 Task: Search one way flight ticket for 4 adults, 1 infant in seat and 1 infant on lap in premium economy from Greenville: Pitt-greenville Airport to Jackson: Jackson Hole Airport on 5-2-2023. Choice of flights is Alaska. Number of bags: 3 checked bags. Price is upto 83000. Outbound departure time preference is 17:00.
Action: Mouse moved to (233, 317)
Screenshot: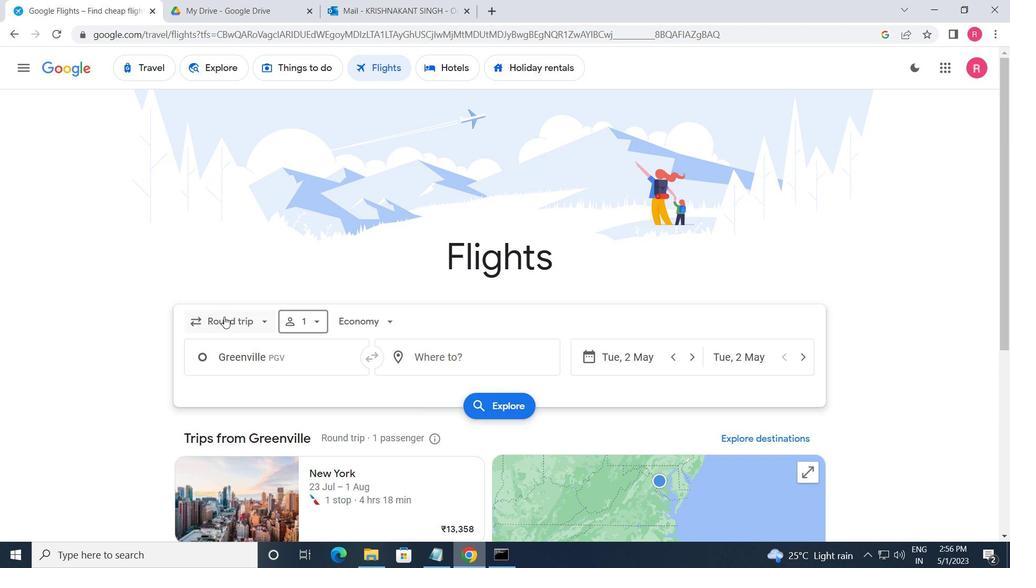 
Action: Mouse pressed left at (233, 317)
Screenshot: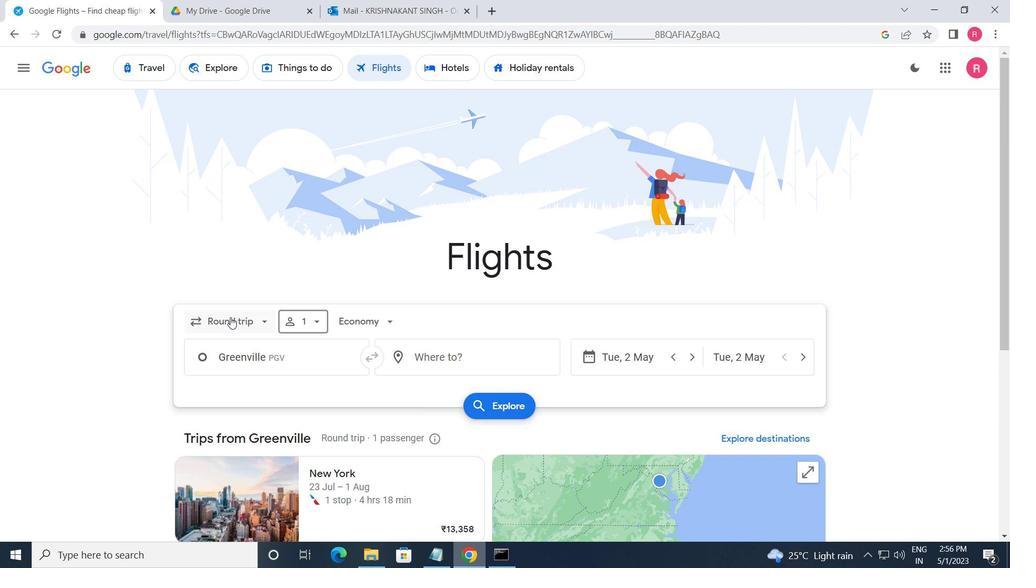 
Action: Mouse moved to (249, 372)
Screenshot: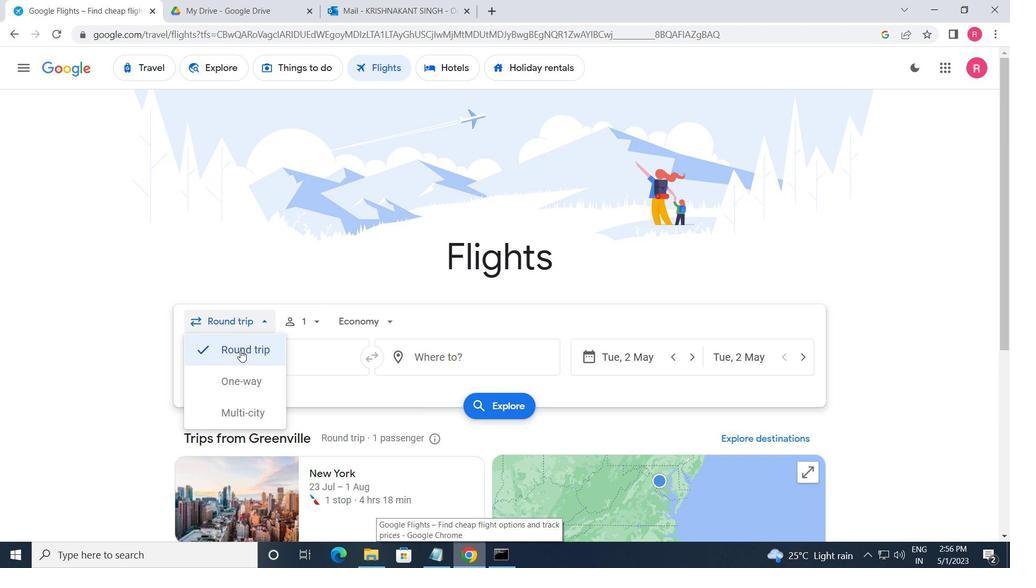 
Action: Mouse pressed left at (249, 372)
Screenshot: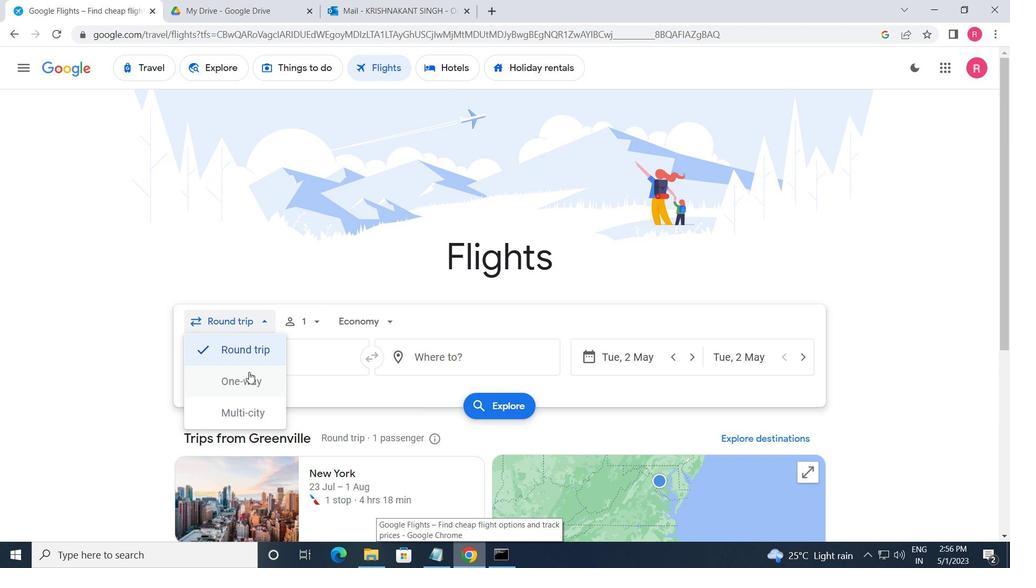 
Action: Mouse moved to (305, 326)
Screenshot: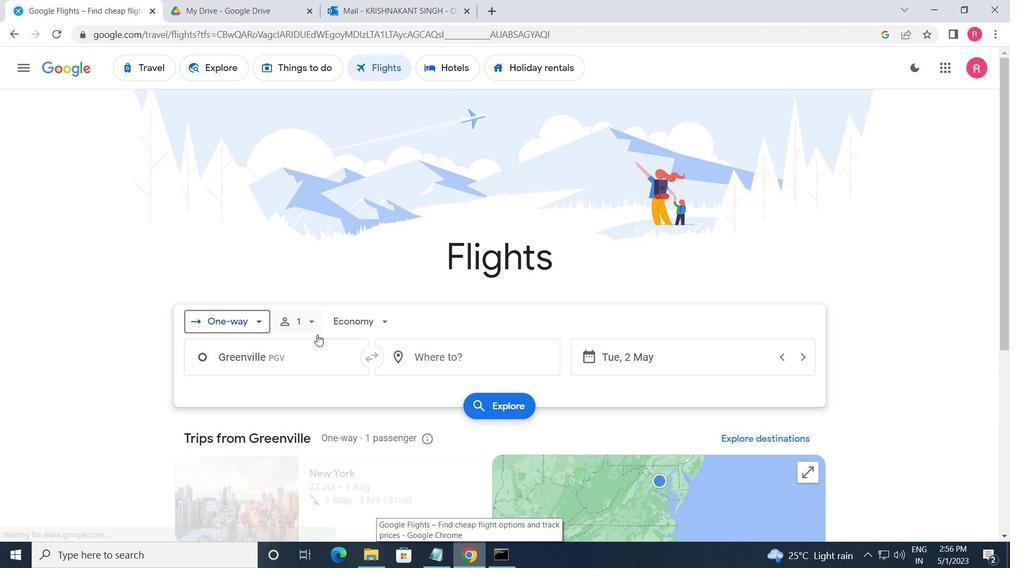 
Action: Mouse pressed left at (305, 326)
Screenshot: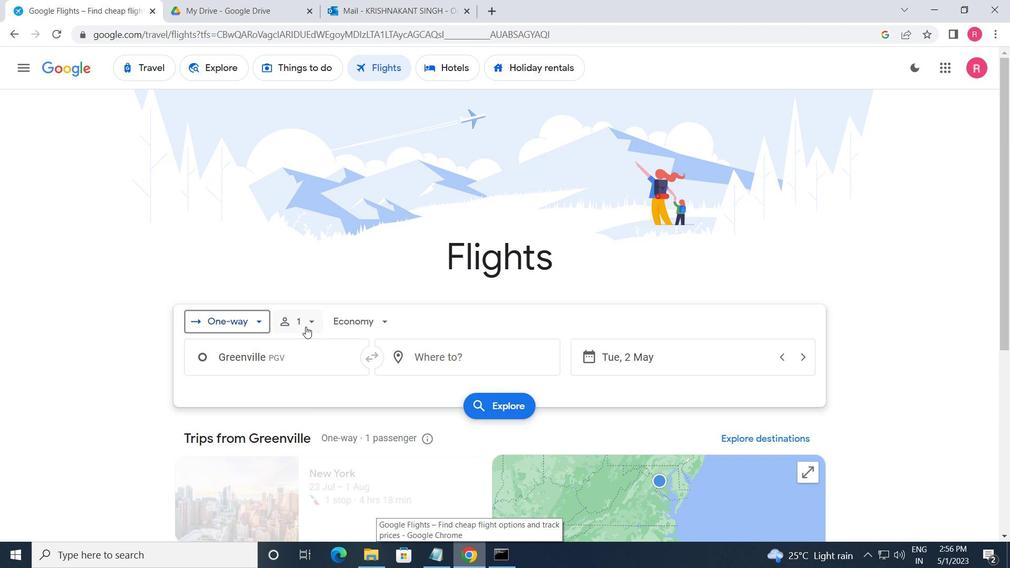 
Action: Mouse moved to (402, 355)
Screenshot: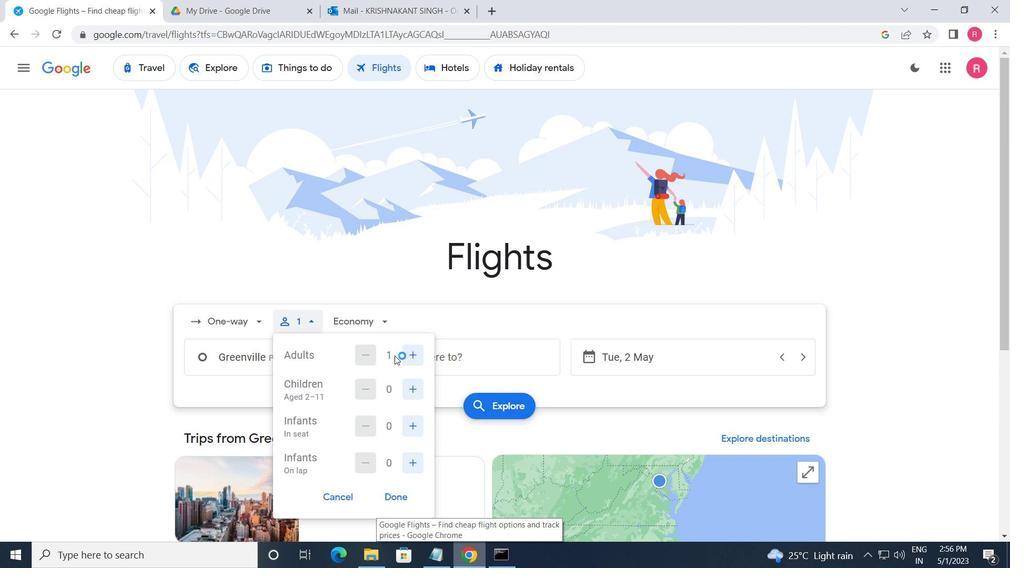 
Action: Mouse pressed left at (402, 355)
Screenshot: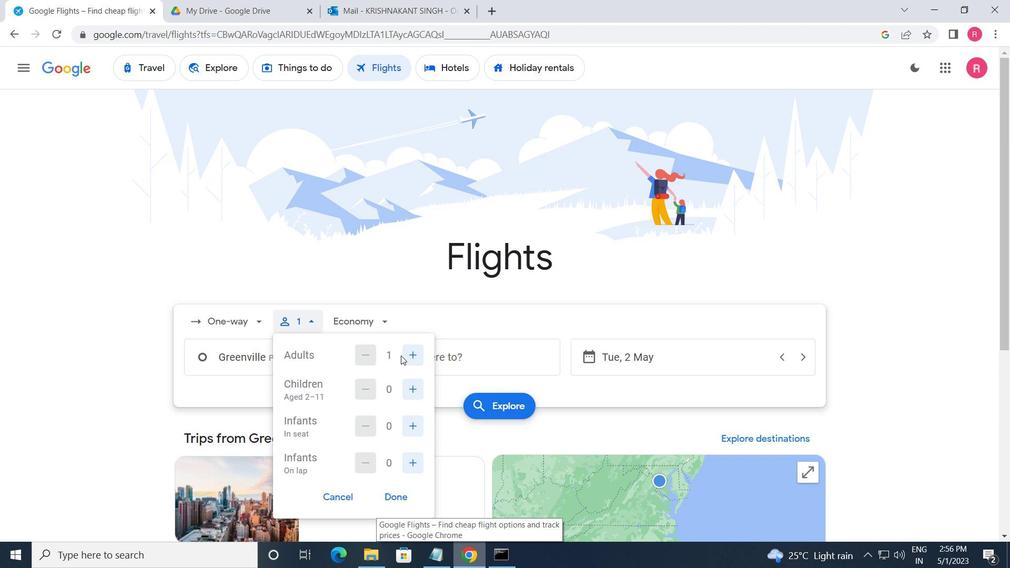 
Action: Mouse pressed left at (402, 355)
Screenshot: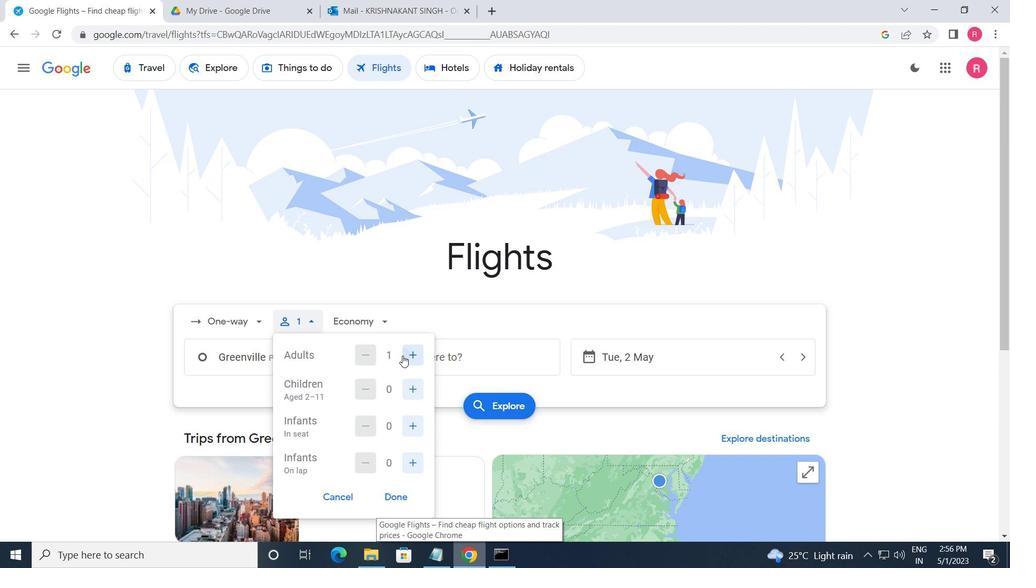 
Action: Mouse pressed left at (402, 355)
Screenshot: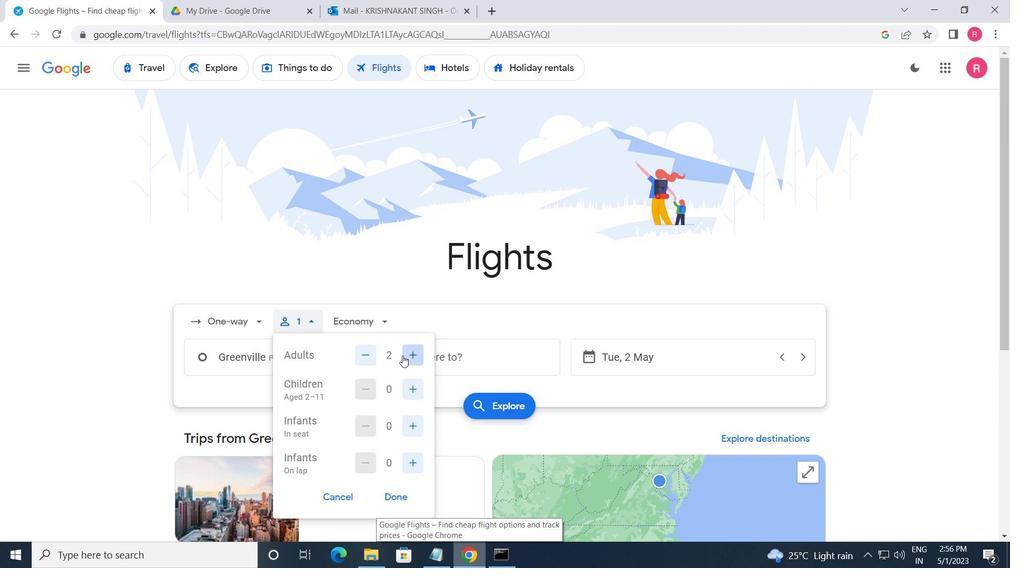 
Action: Mouse moved to (411, 382)
Screenshot: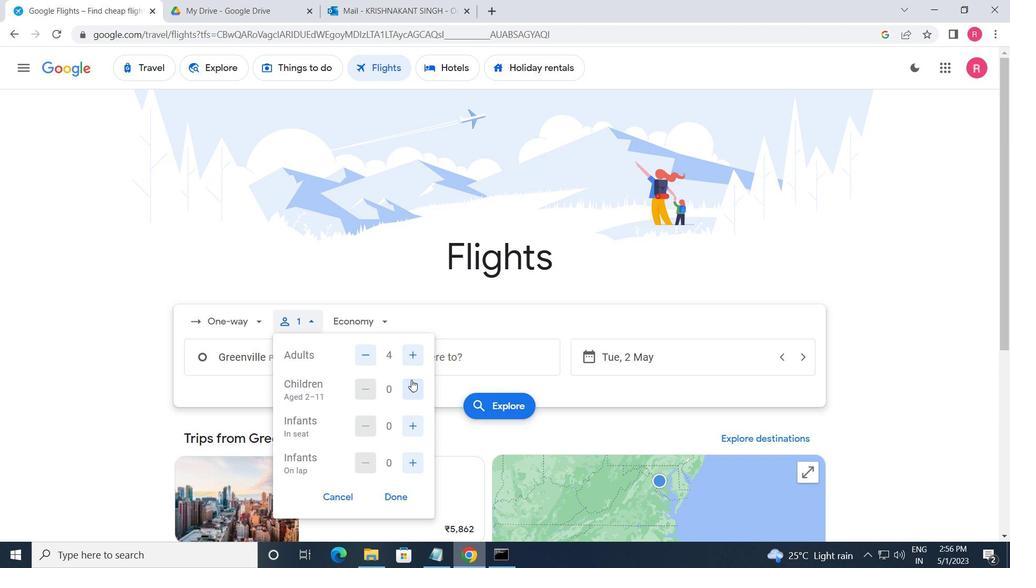 
Action: Mouse pressed left at (411, 382)
Screenshot: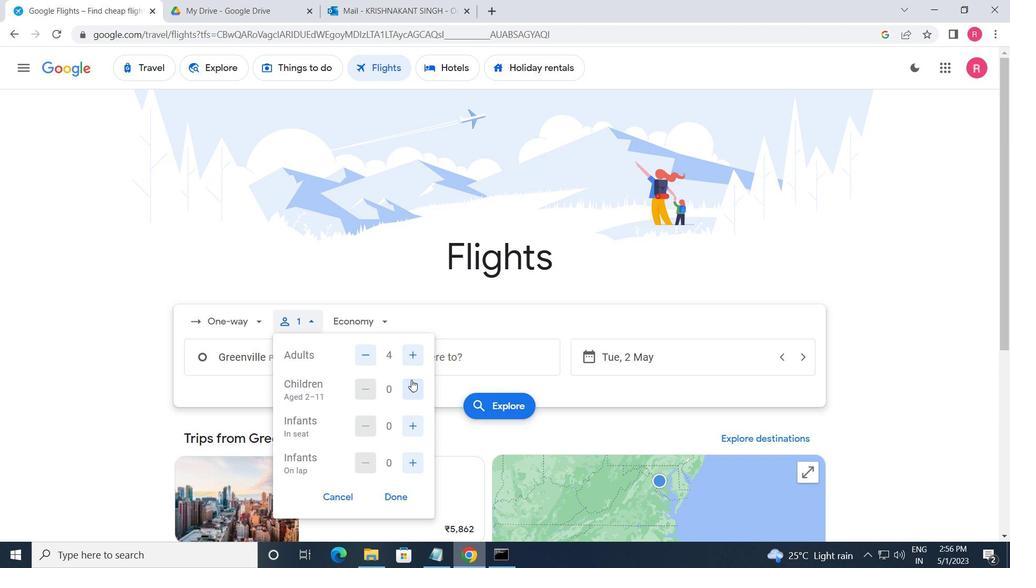 
Action: Mouse moved to (412, 421)
Screenshot: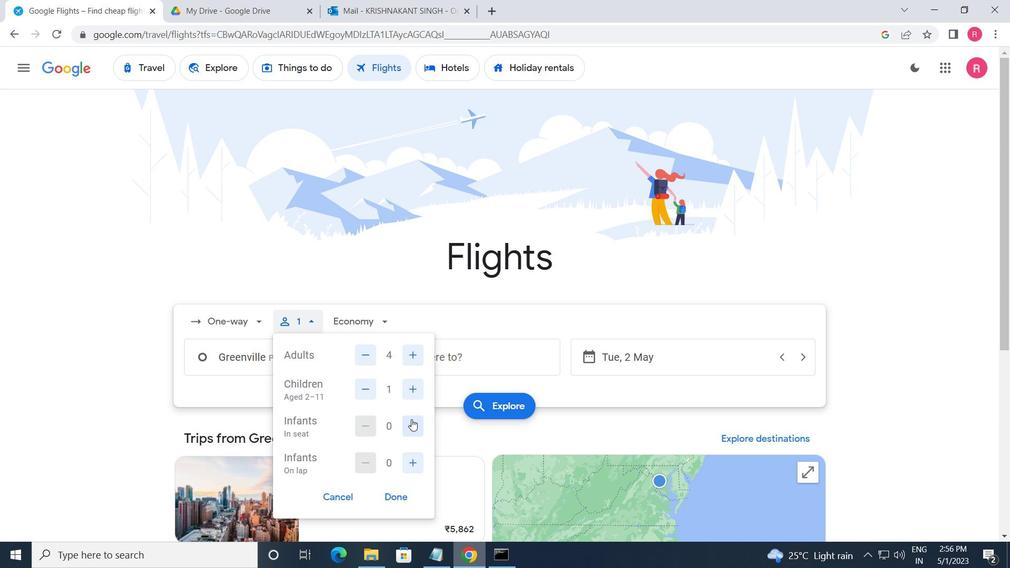 
Action: Mouse pressed left at (412, 421)
Screenshot: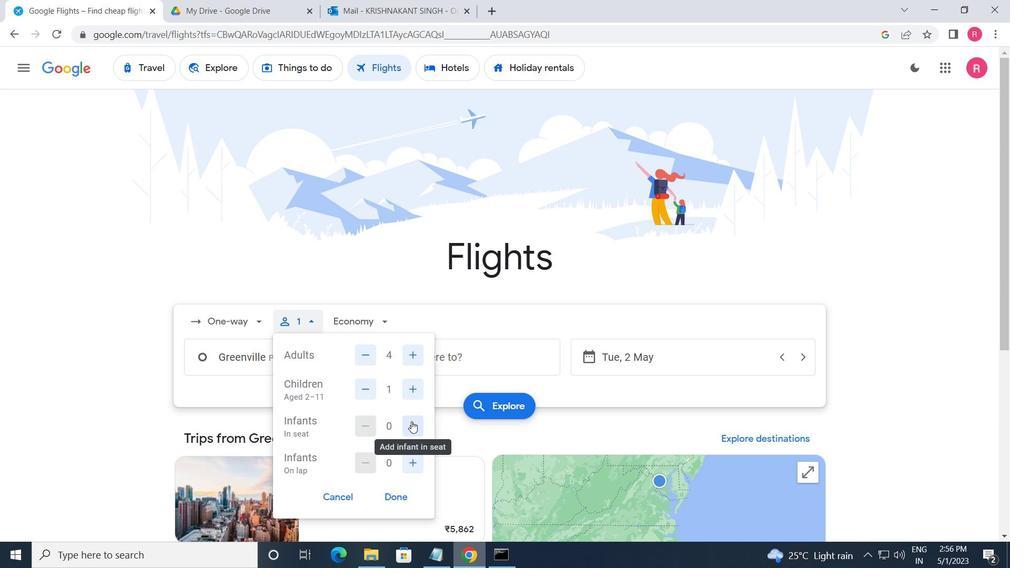
Action: Mouse moved to (368, 324)
Screenshot: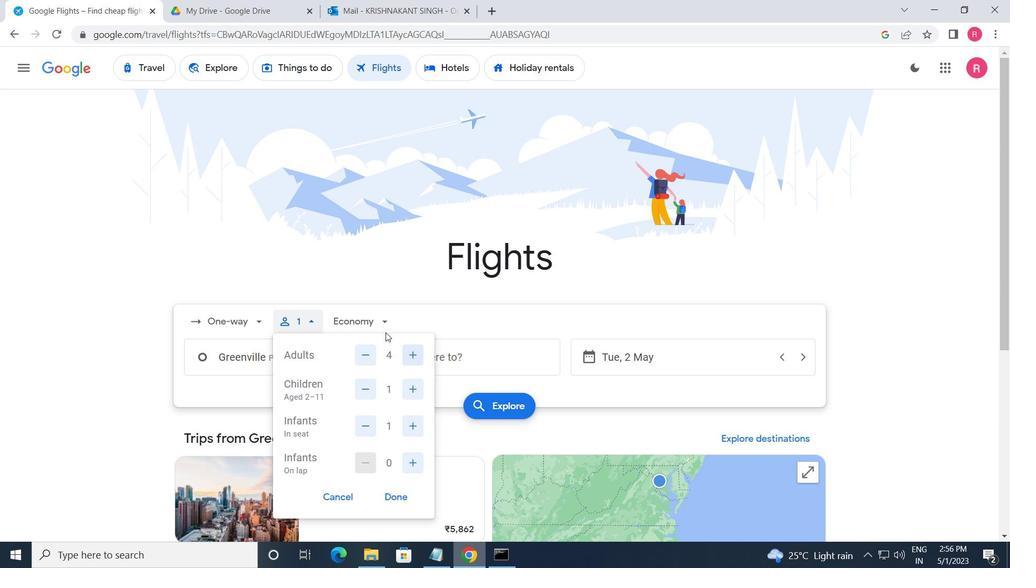 
Action: Mouse pressed left at (368, 324)
Screenshot: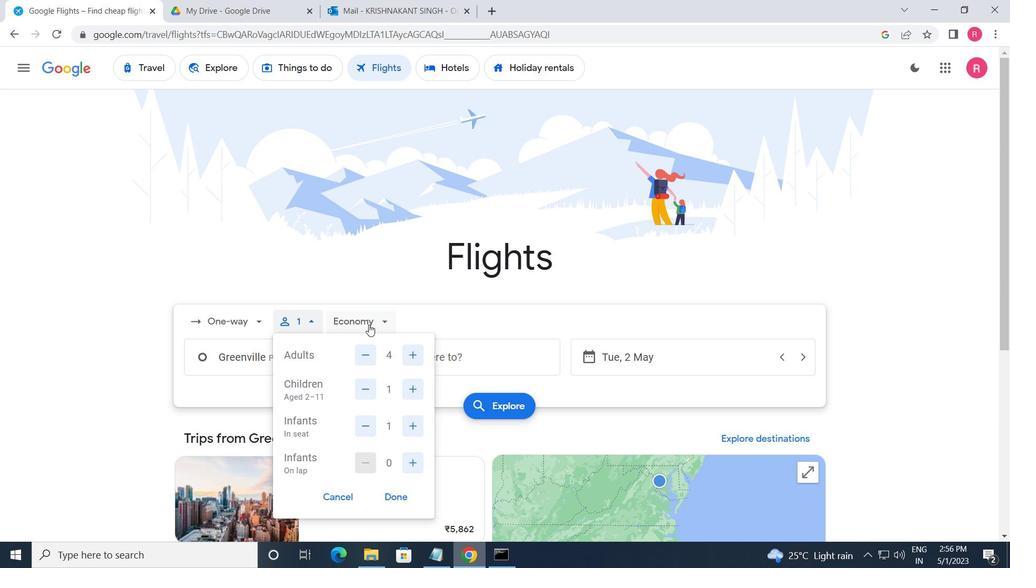 
Action: Mouse moved to (392, 385)
Screenshot: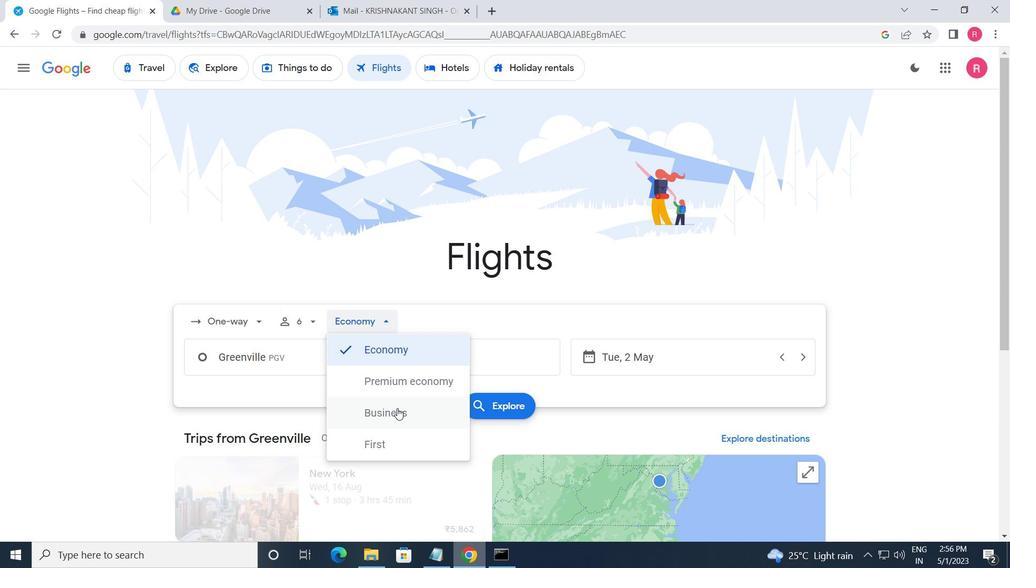 
Action: Mouse pressed left at (392, 385)
Screenshot: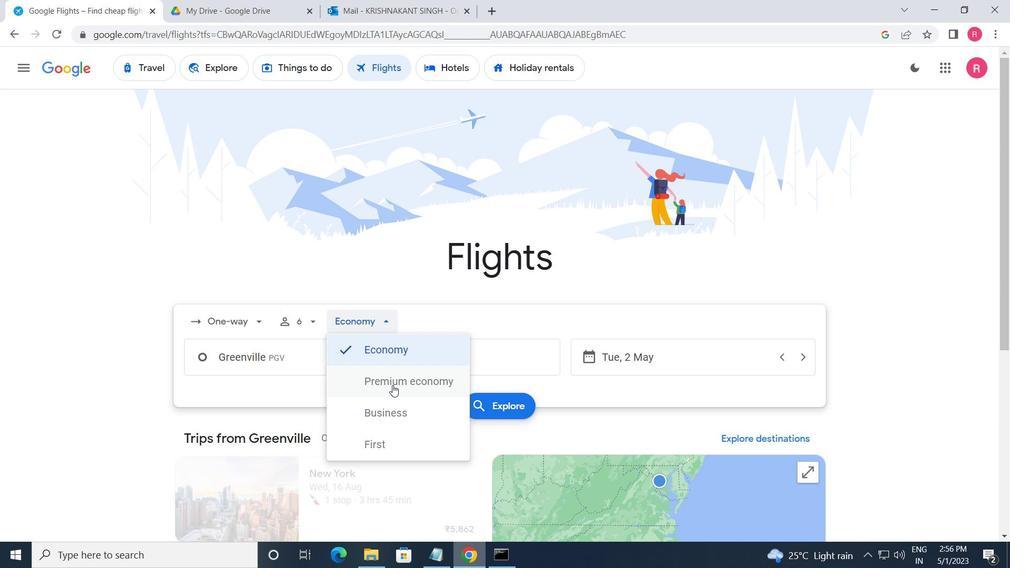 
Action: Mouse moved to (331, 373)
Screenshot: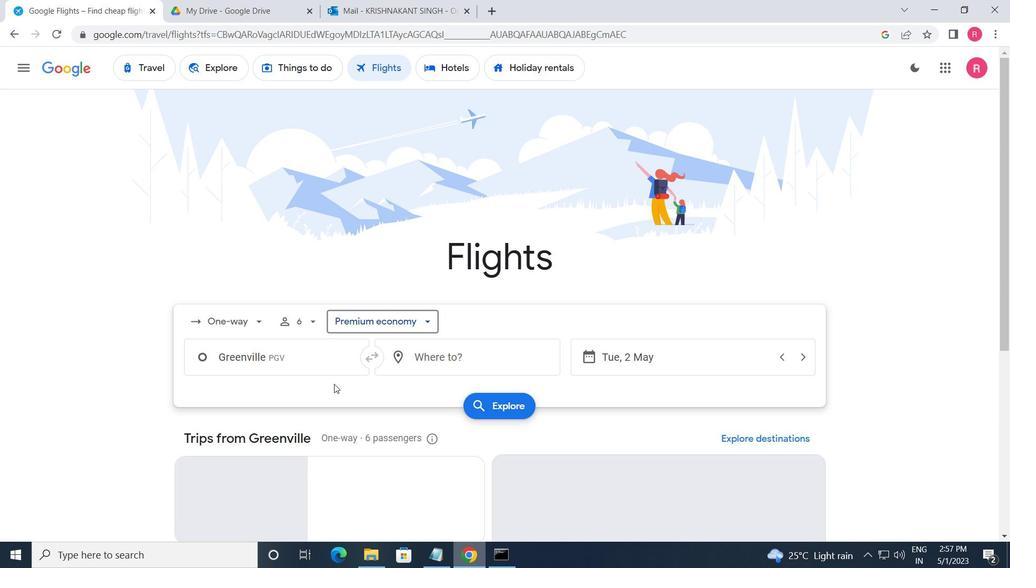 
Action: Mouse pressed left at (331, 373)
Screenshot: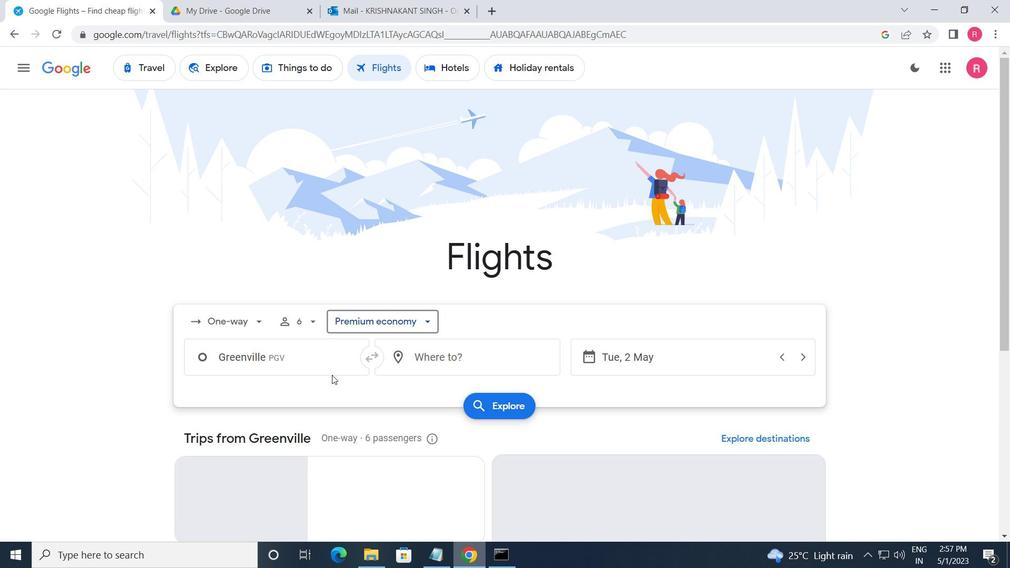 
Action: Key pressed <Key.shift_r>Pitt<Key.space>
Screenshot: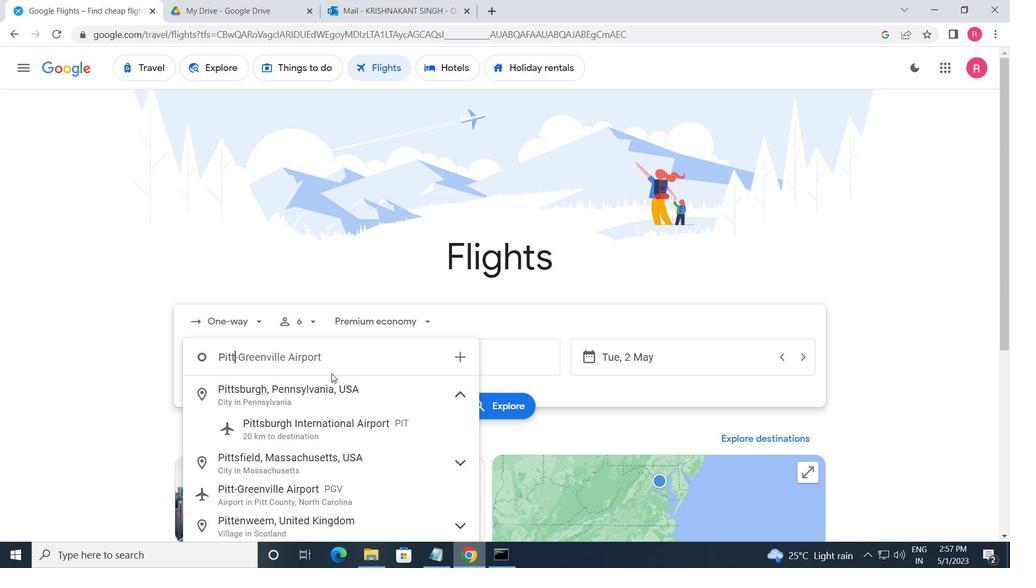 
Action: Mouse moved to (330, 385)
Screenshot: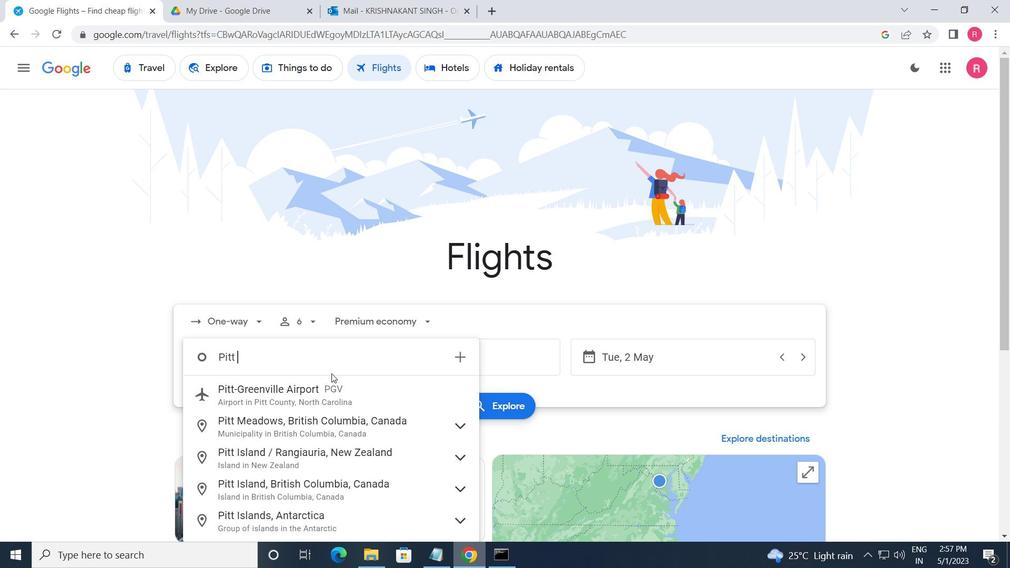 
Action: Mouse pressed left at (330, 385)
Screenshot: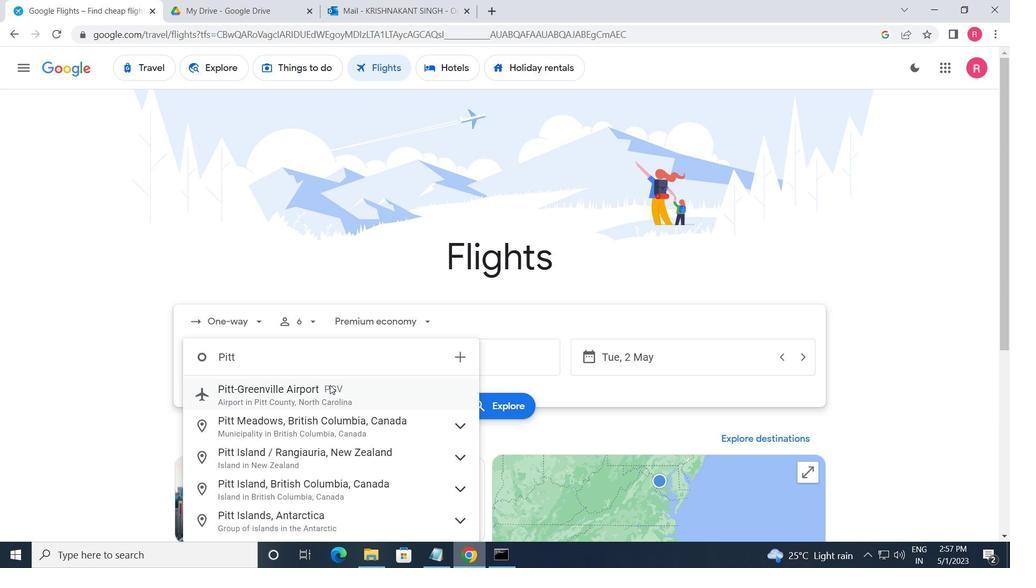 
Action: Mouse moved to (491, 338)
Screenshot: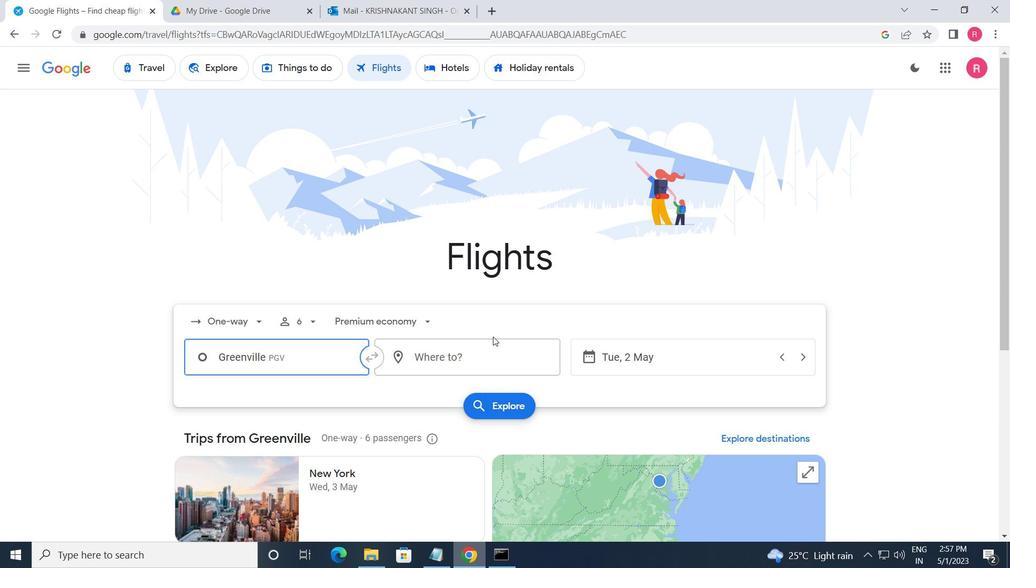 
Action: Mouse pressed left at (491, 338)
Screenshot: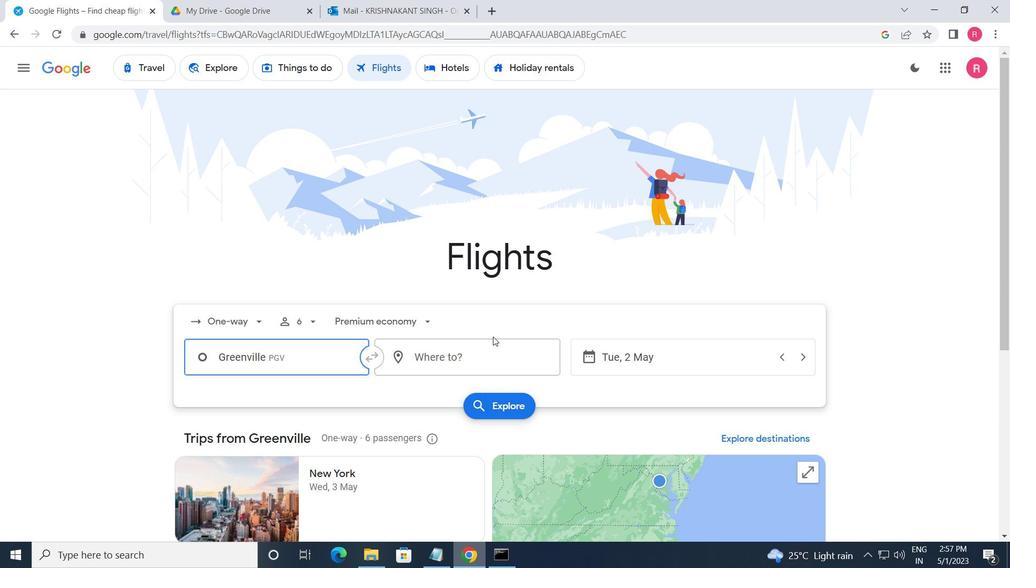 
Action: Mouse moved to (454, 455)
Screenshot: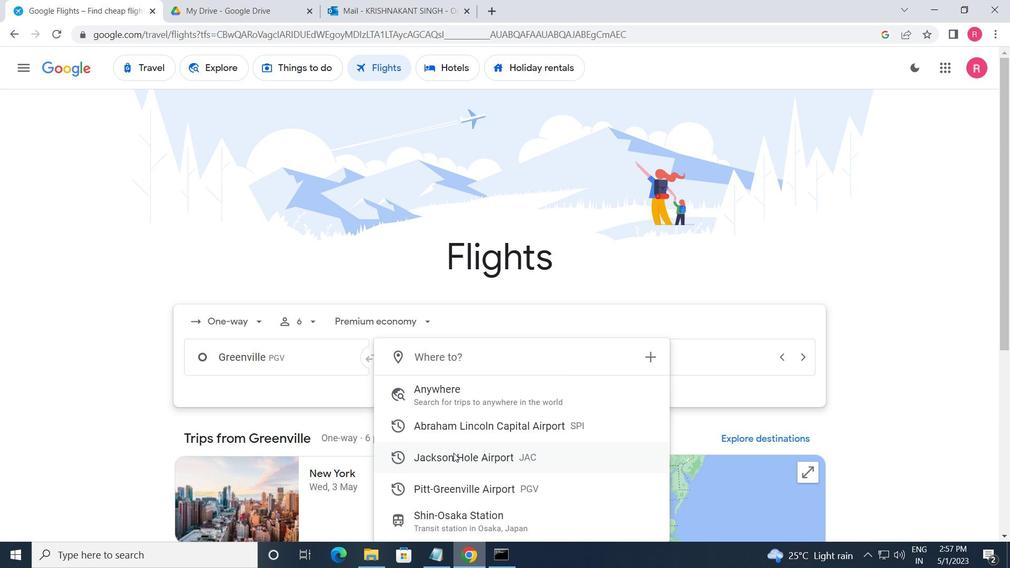 
Action: Mouse pressed left at (454, 455)
Screenshot: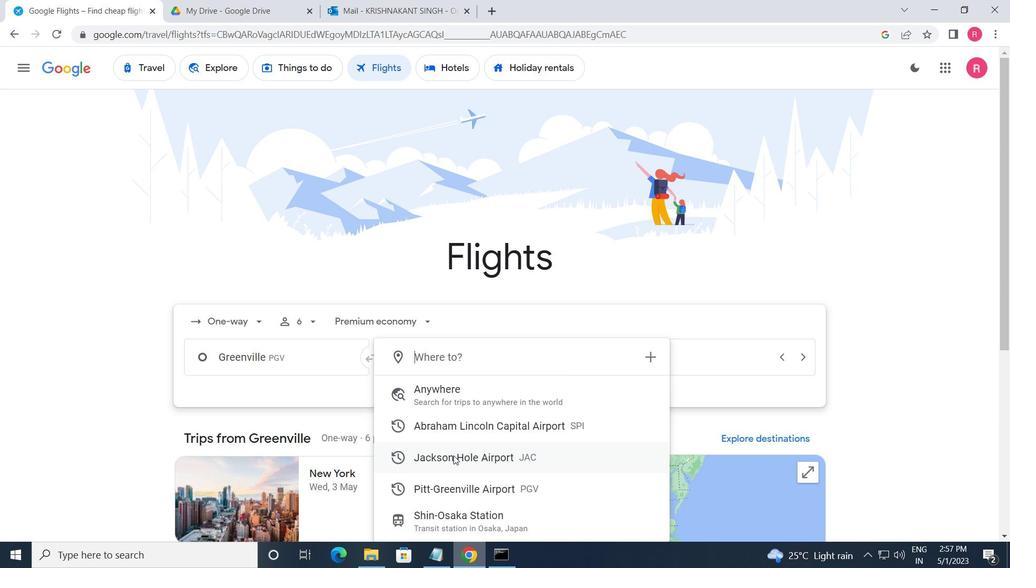 
Action: Mouse moved to (658, 364)
Screenshot: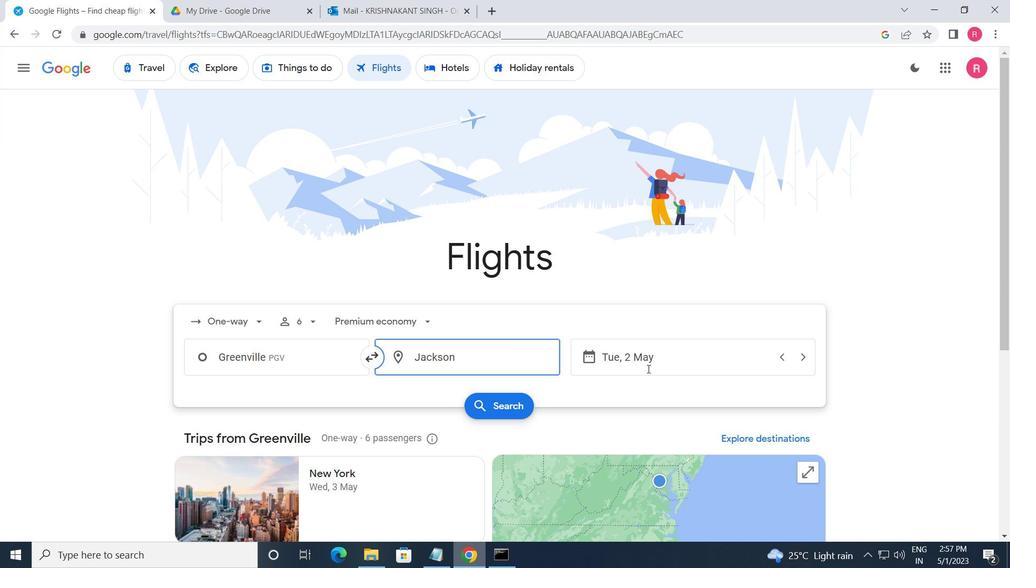 
Action: Mouse pressed left at (658, 364)
Screenshot: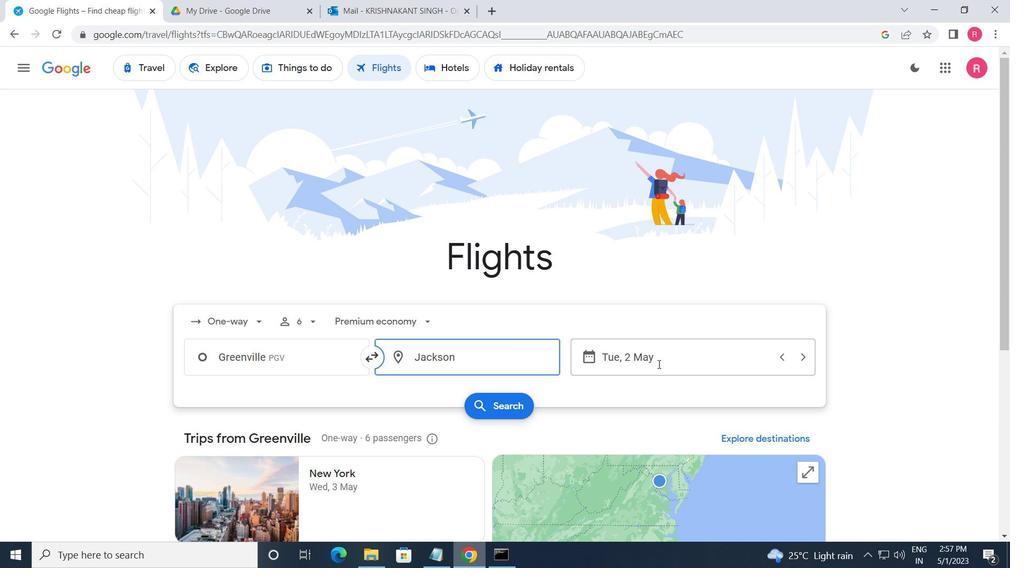 
Action: Mouse moved to (418, 300)
Screenshot: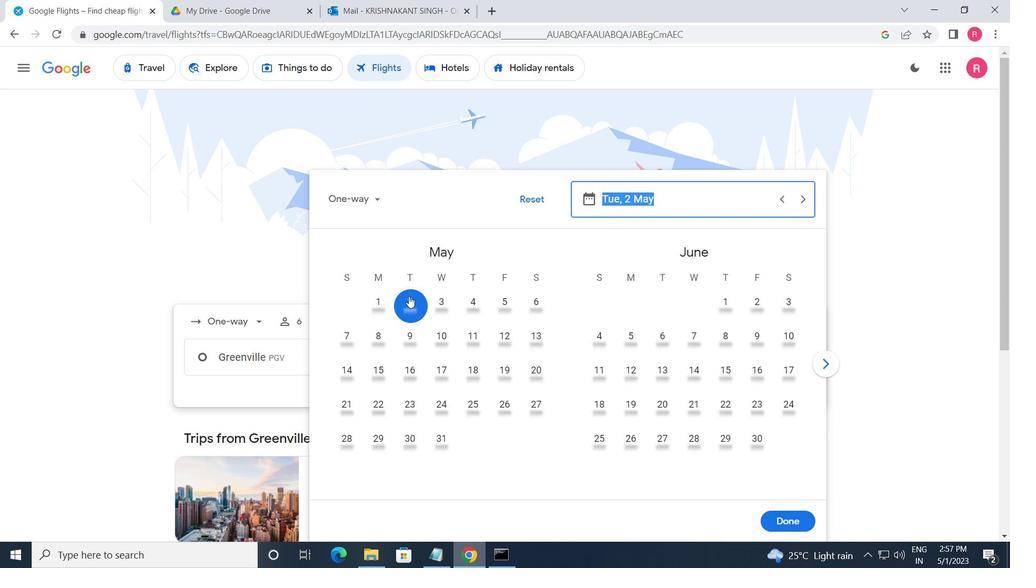
Action: Mouse pressed left at (418, 300)
Screenshot: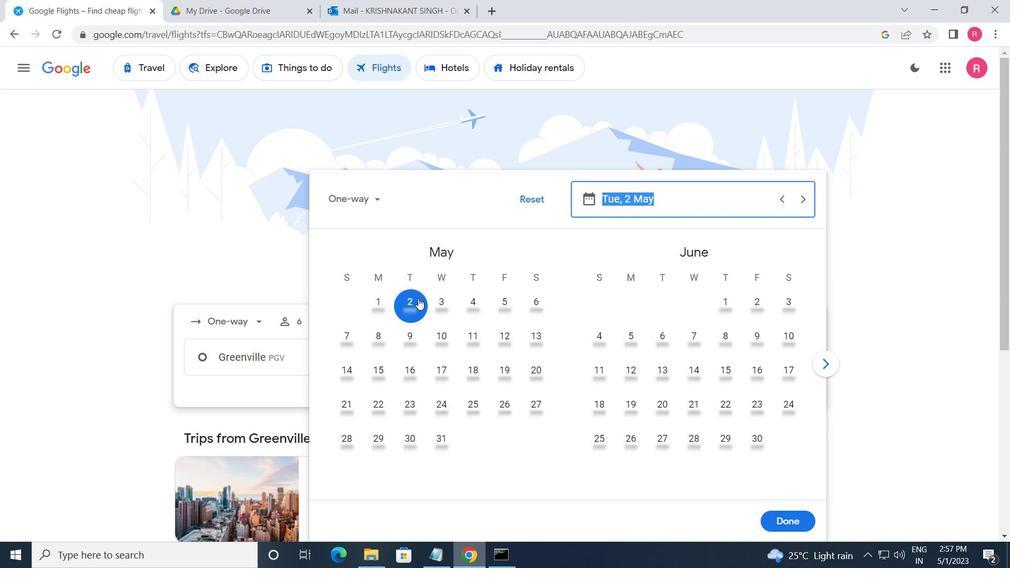 
Action: Mouse moved to (780, 518)
Screenshot: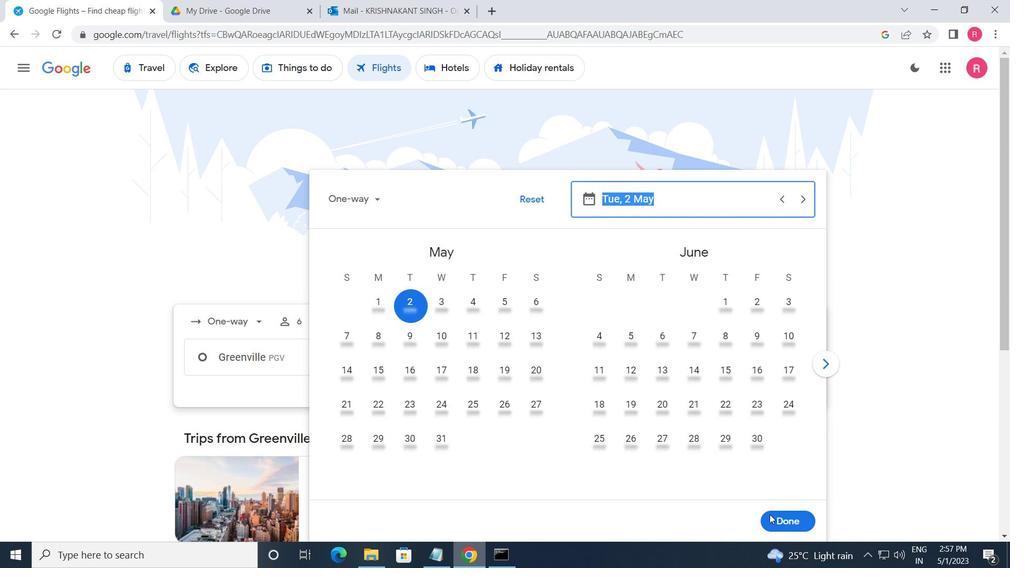 
Action: Mouse pressed left at (780, 518)
Screenshot: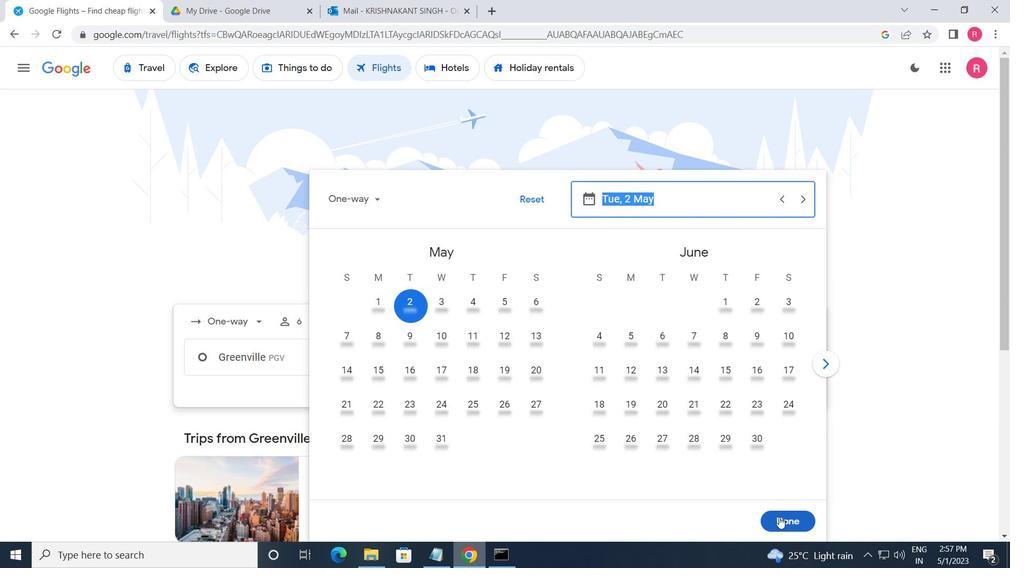 
Action: Mouse moved to (489, 412)
Screenshot: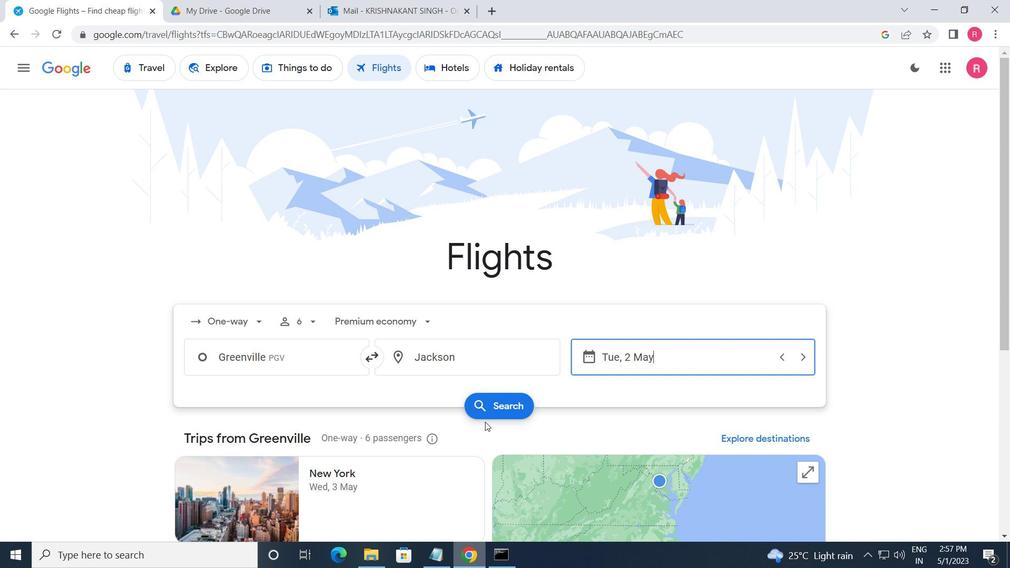 
Action: Mouse pressed left at (489, 412)
Screenshot: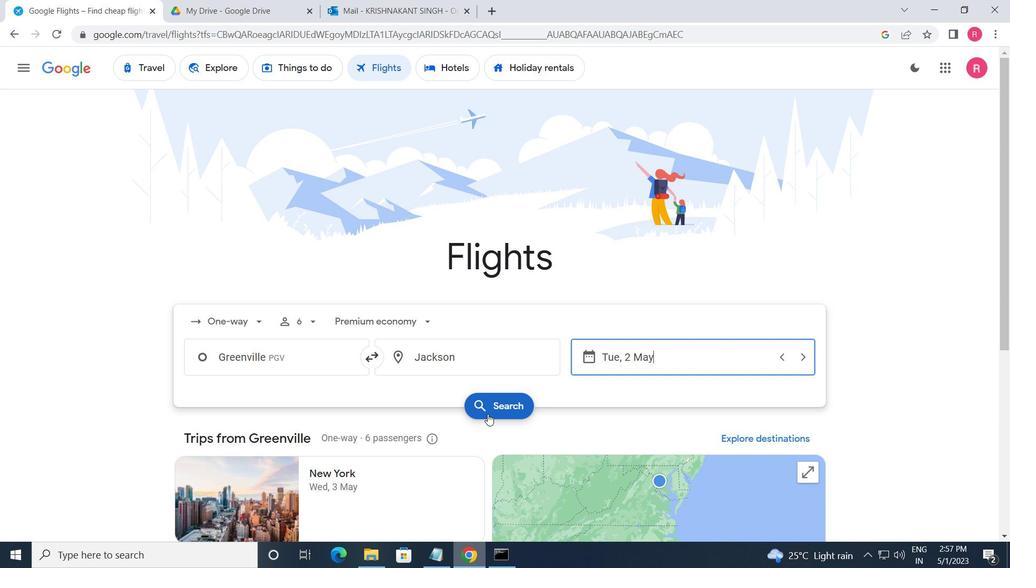 
Action: Mouse moved to (206, 192)
Screenshot: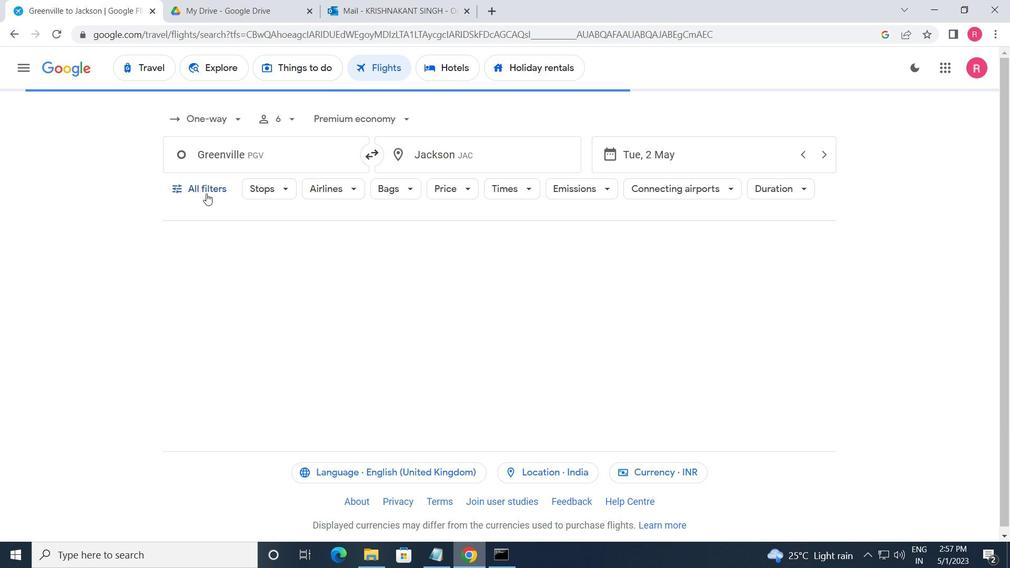 
Action: Mouse pressed left at (206, 192)
Screenshot: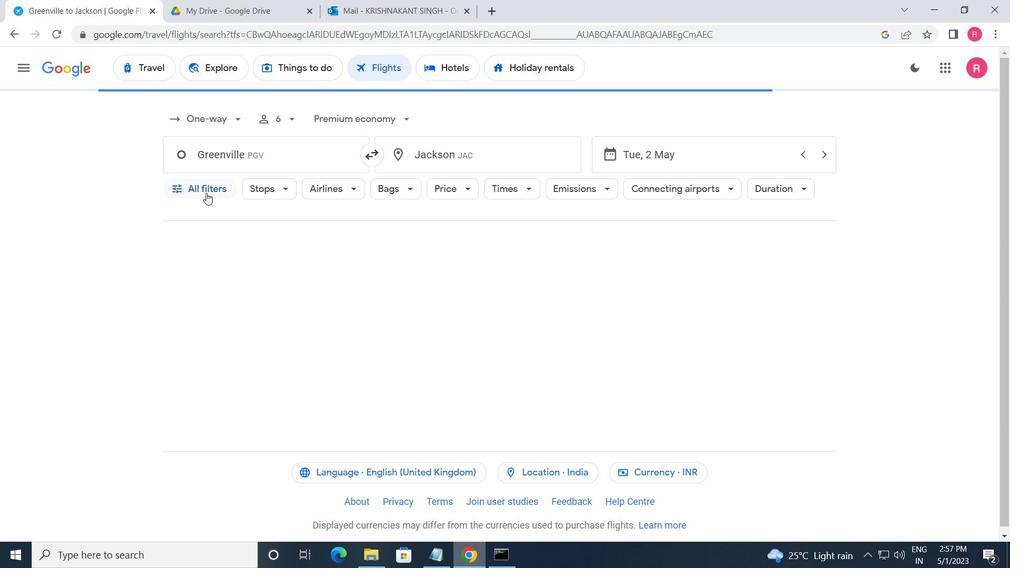 
Action: Mouse moved to (342, 343)
Screenshot: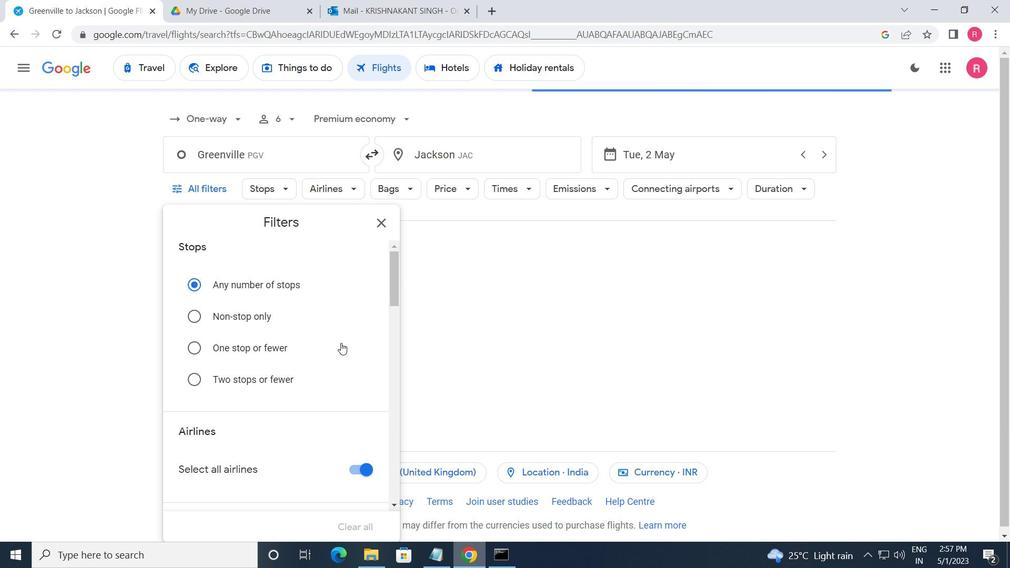
Action: Mouse scrolled (342, 343) with delta (0, 0)
Screenshot: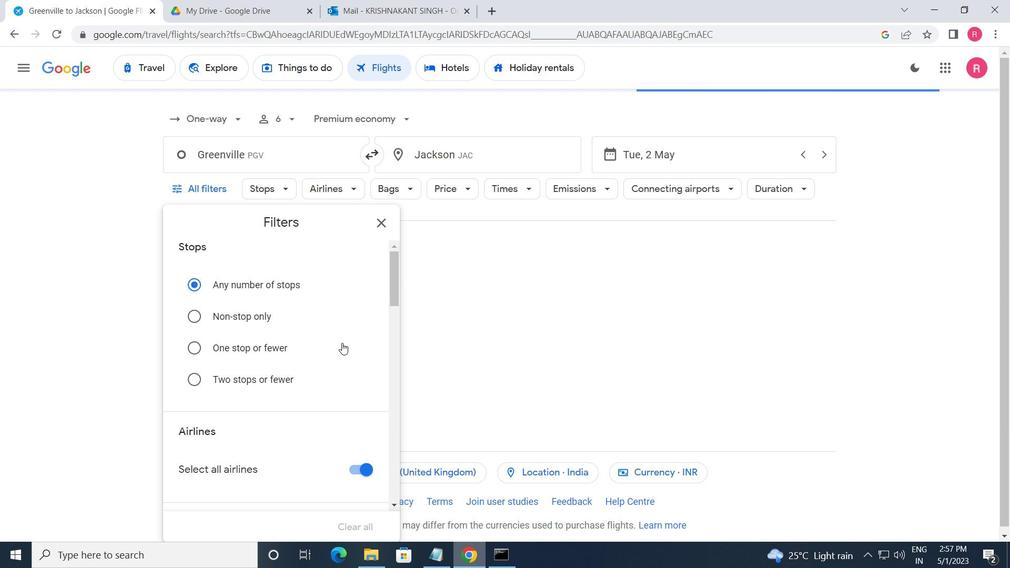 
Action: Mouse scrolled (342, 343) with delta (0, 0)
Screenshot: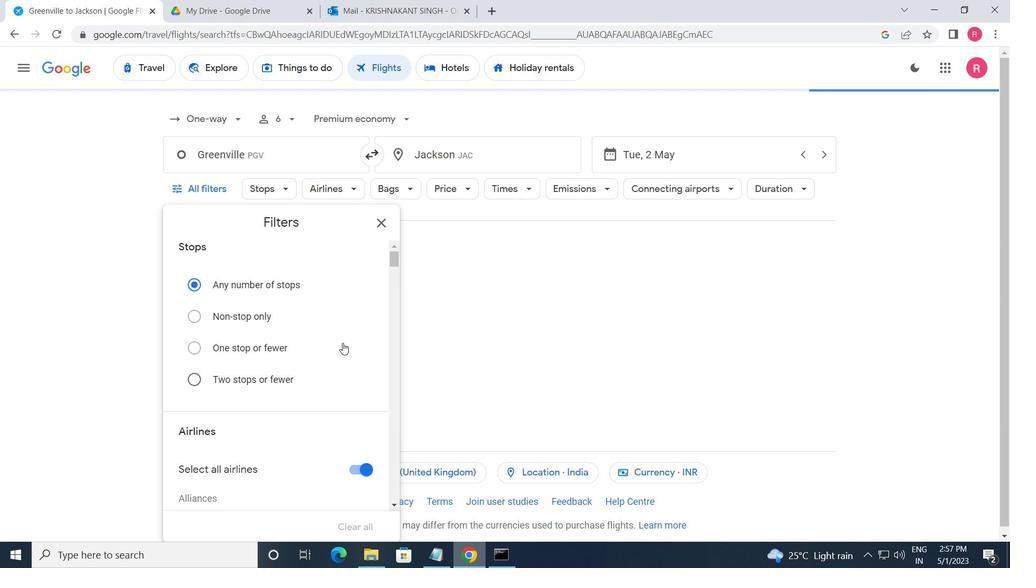 
Action: Mouse scrolled (342, 343) with delta (0, 0)
Screenshot: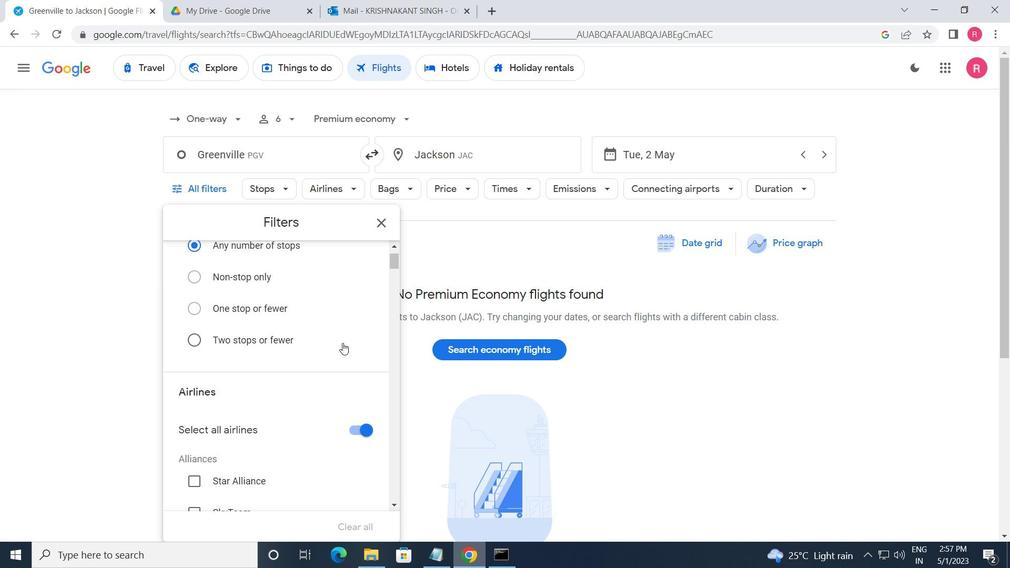 
Action: Mouse moved to (343, 344)
Screenshot: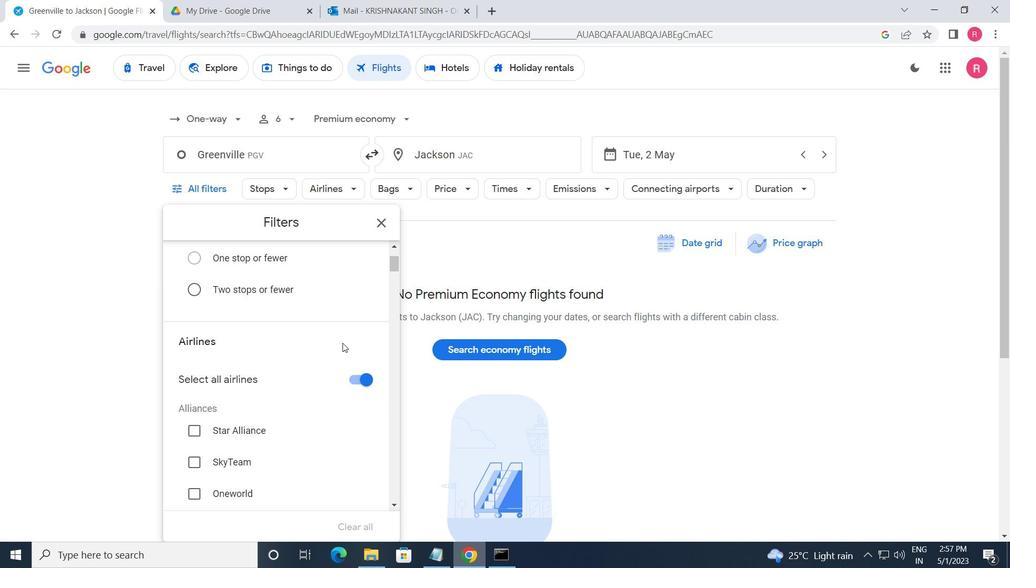
Action: Mouse scrolled (343, 343) with delta (0, 0)
Screenshot: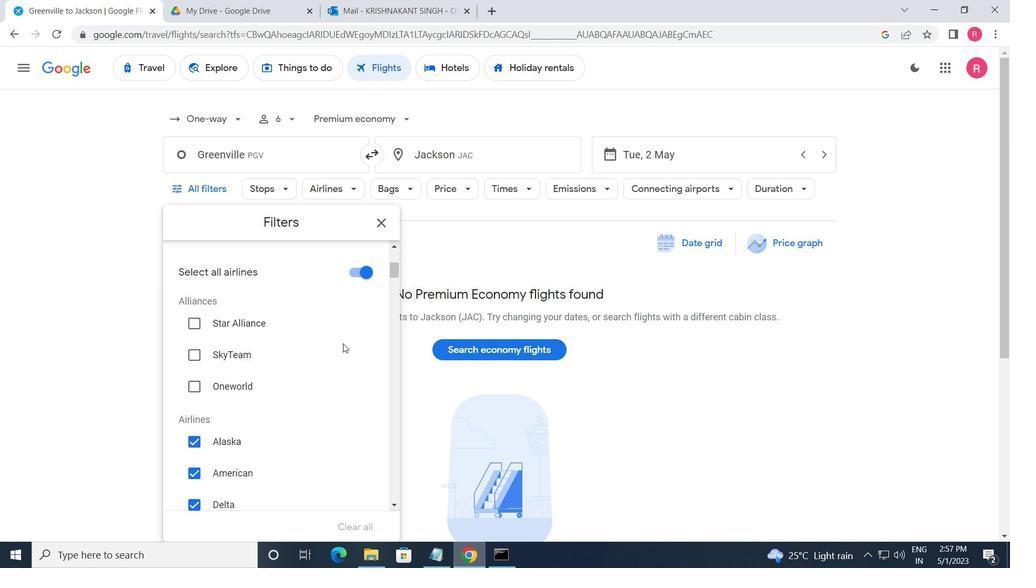 
Action: Mouse moved to (343, 344)
Screenshot: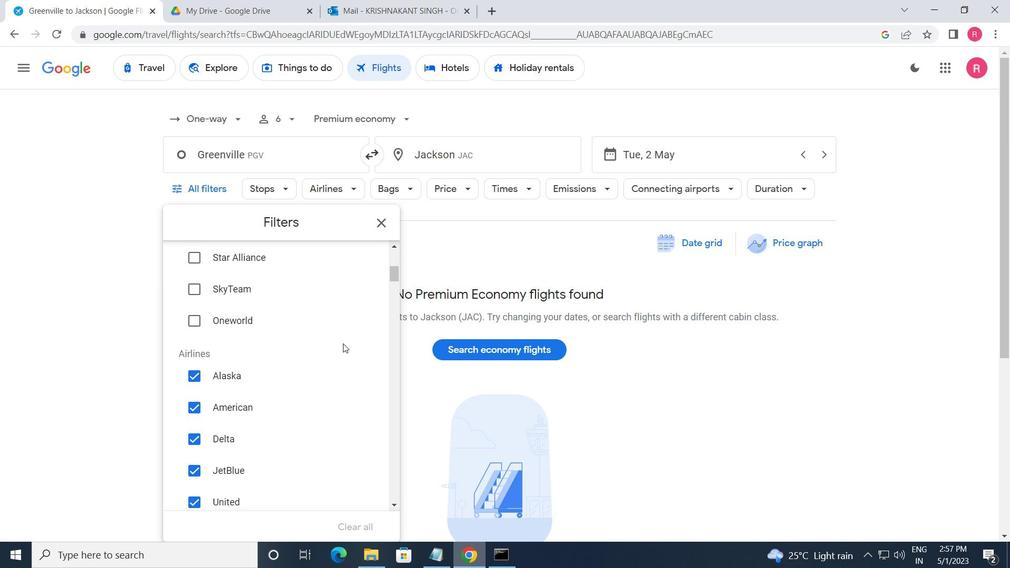 
Action: Mouse scrolled (343, 344) with delta (0, 0)
Screenshot: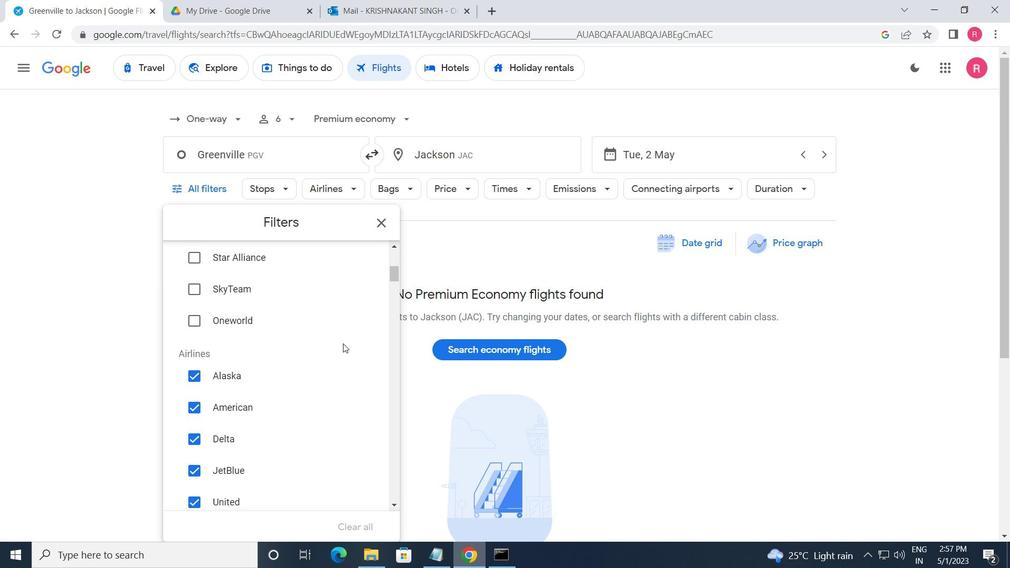 
Action: Mouse moved to (343, 345)
Screenshot: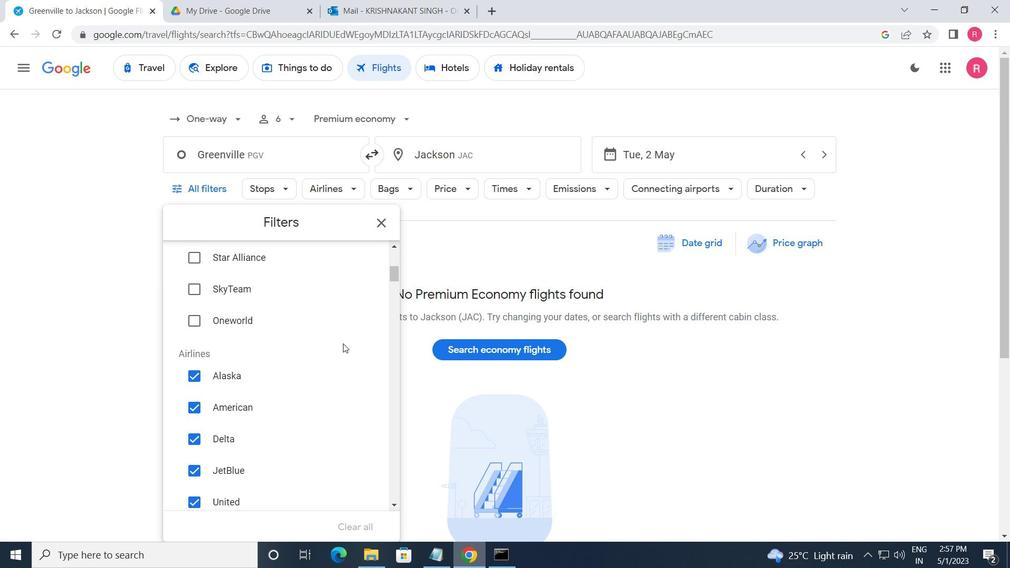 
Action: Mouse scrolled (343, 346) with delta (0, 0)
Screenshot: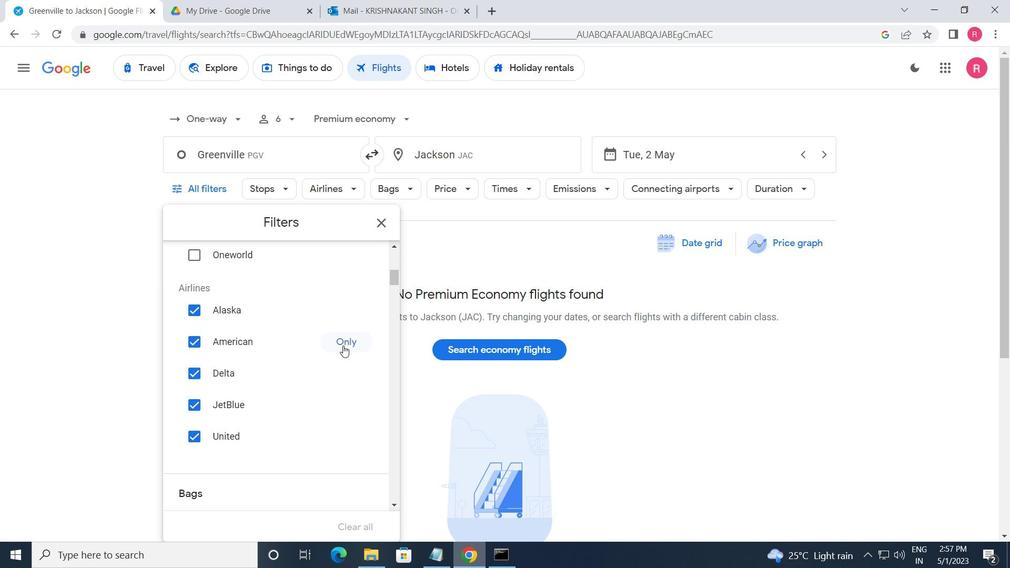 
Action: Mouse moved to (348, 381)
Screenshot: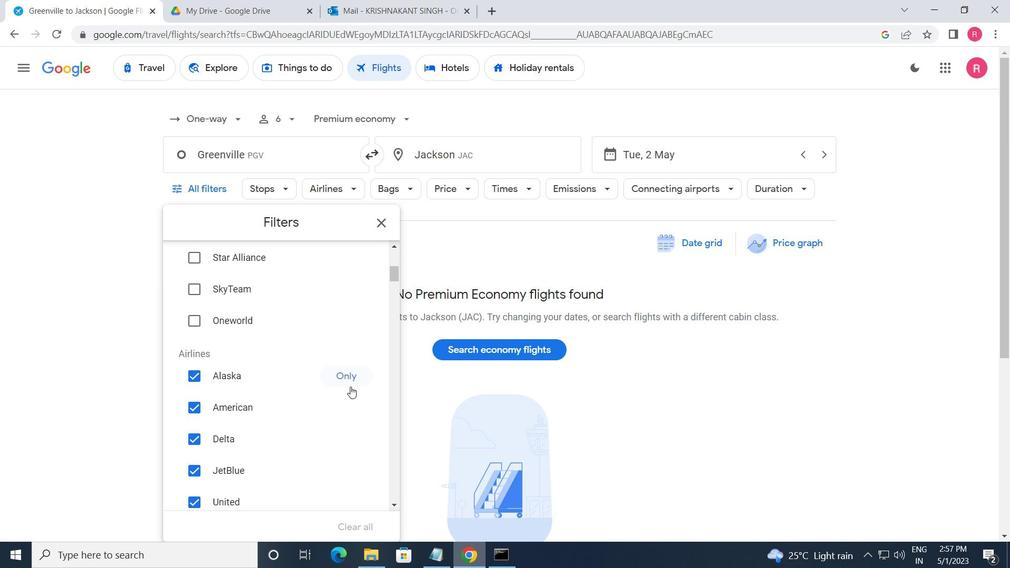 
Action: Mouse pressed left at (348, 381)
Screenshot: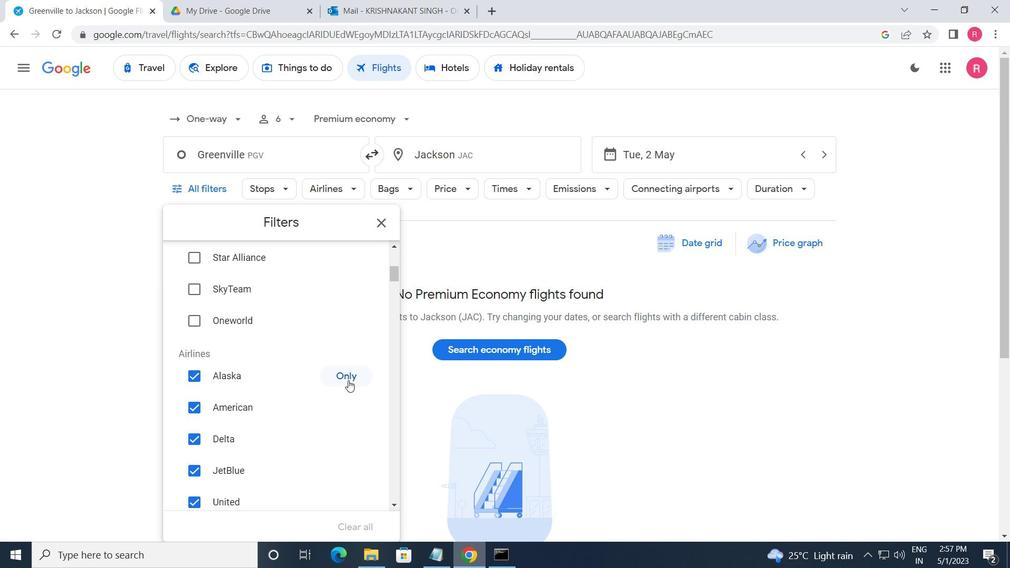 
Action: Mouse moved to (349, 379)
Screenshot: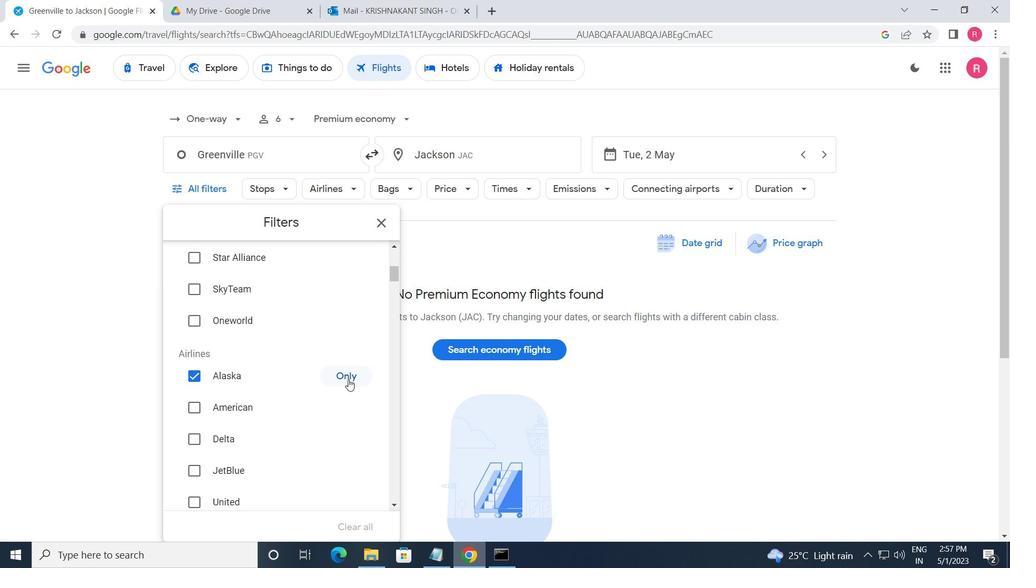 
Action: Mouse scrolled (349, 378) with delta (0, 0)
Screenshot: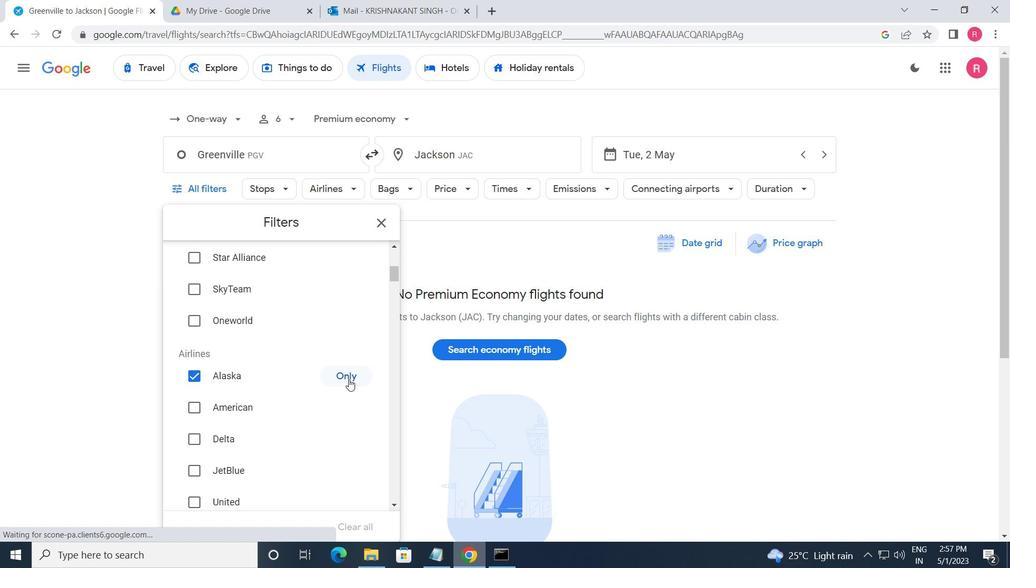 
Action: Mouse moved to (349, 378)
Screenshot: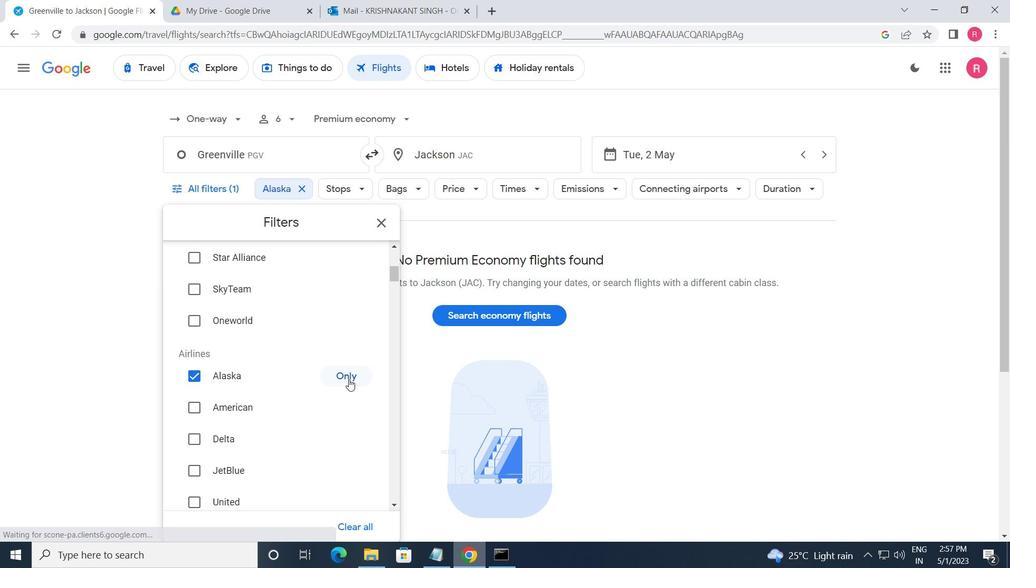 
Action: Mouse scrolled (349, 378) with delta (0, 0)
Screenshot: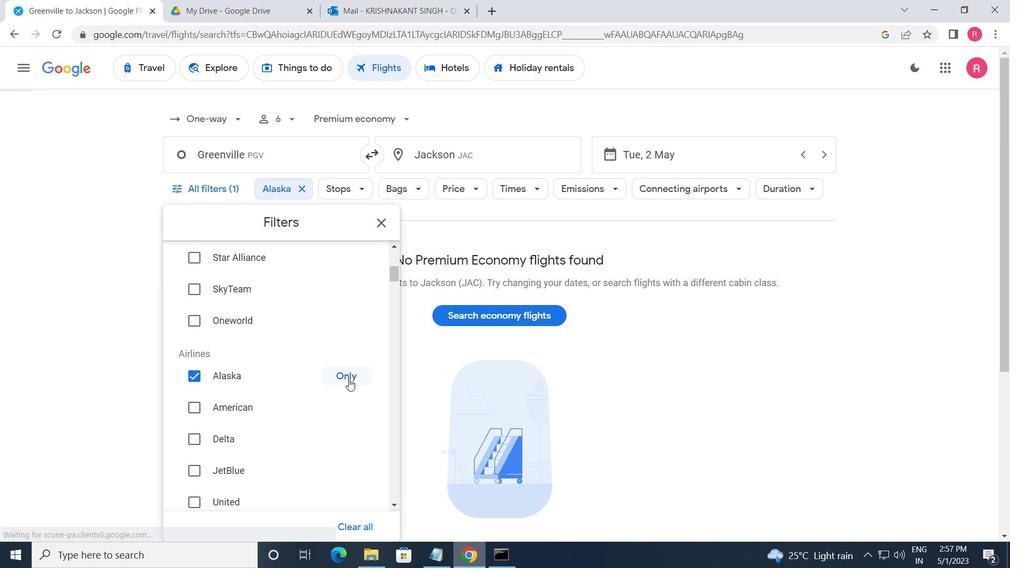 
Action: Mouse moved to (348, 378)
Screenshot: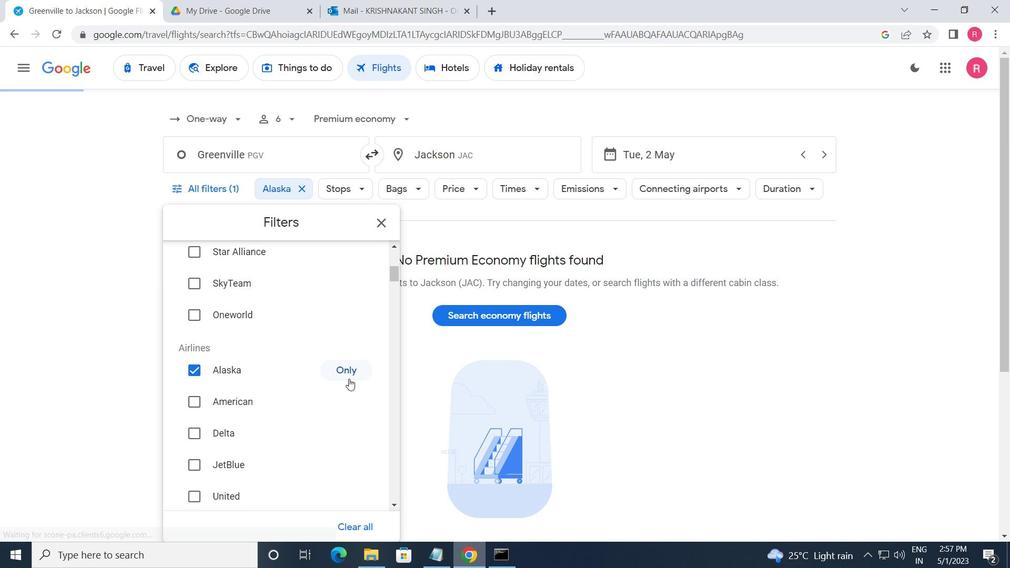 
Action: Mouse scrolled (348, 378) with delta (0, 0)
Screenshot: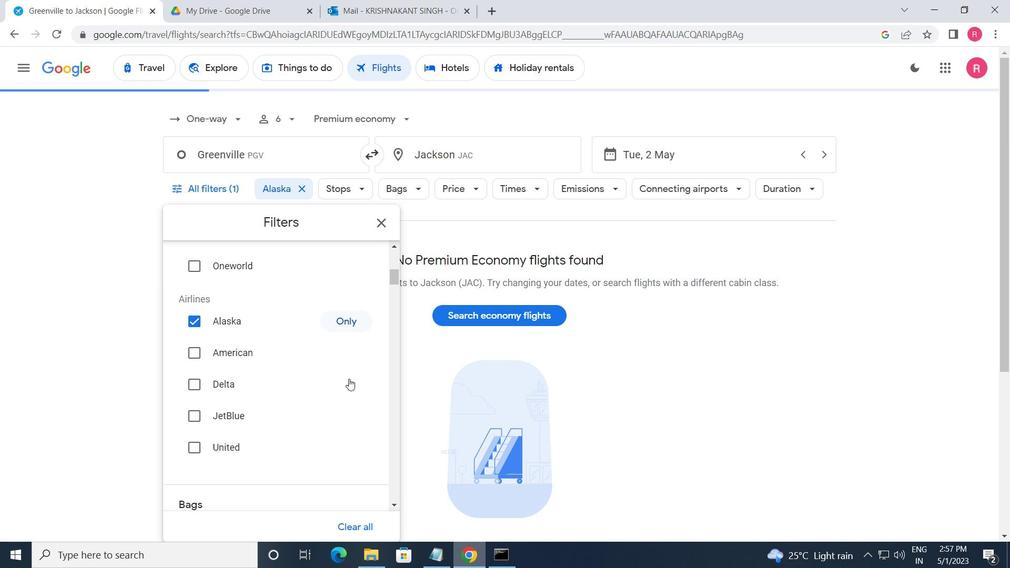 
Action: Mouse moved to (358, 425)
Screenshot: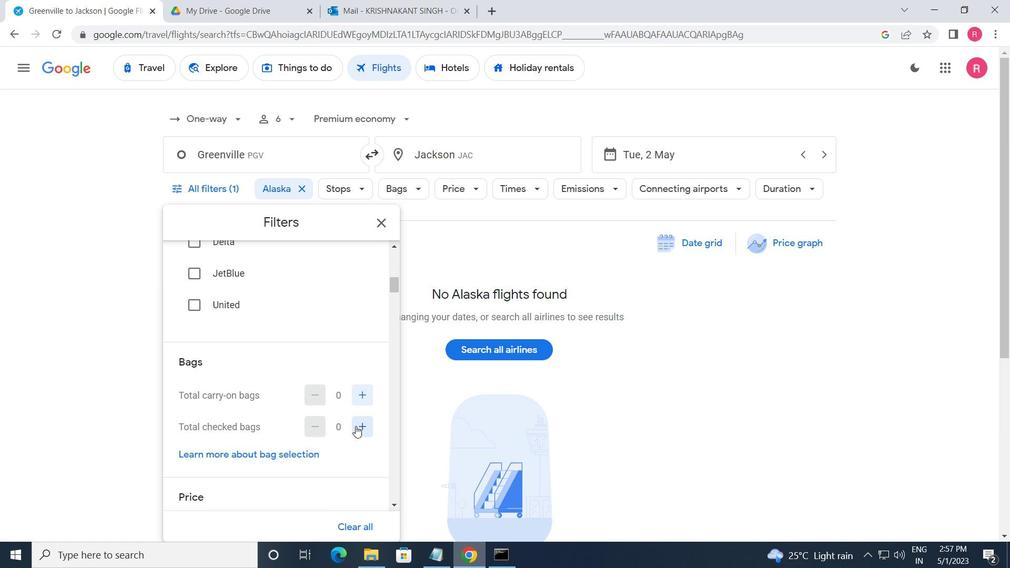 
Action: Mouse pressed left at (358, 425)
Screenshot: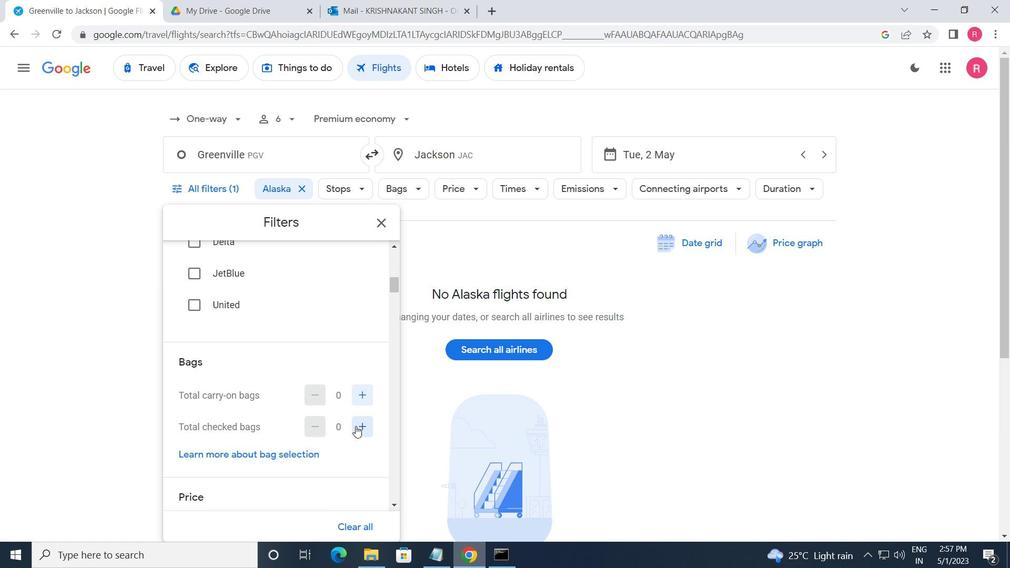 
Action: Mouse pressed left at (358, 425)
Screenshot: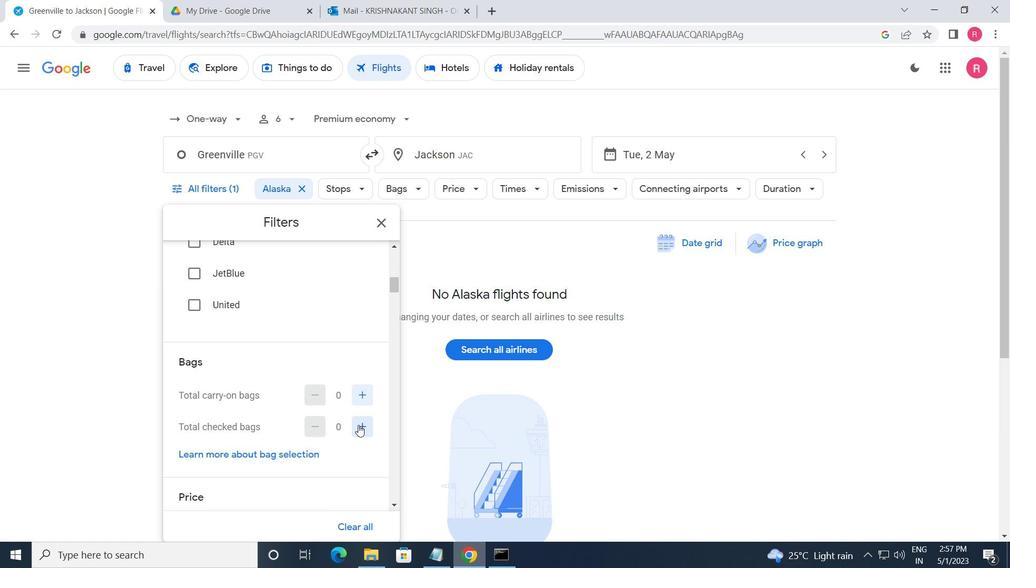 
Action: Mouse moved to (358, 425)
Screenshot: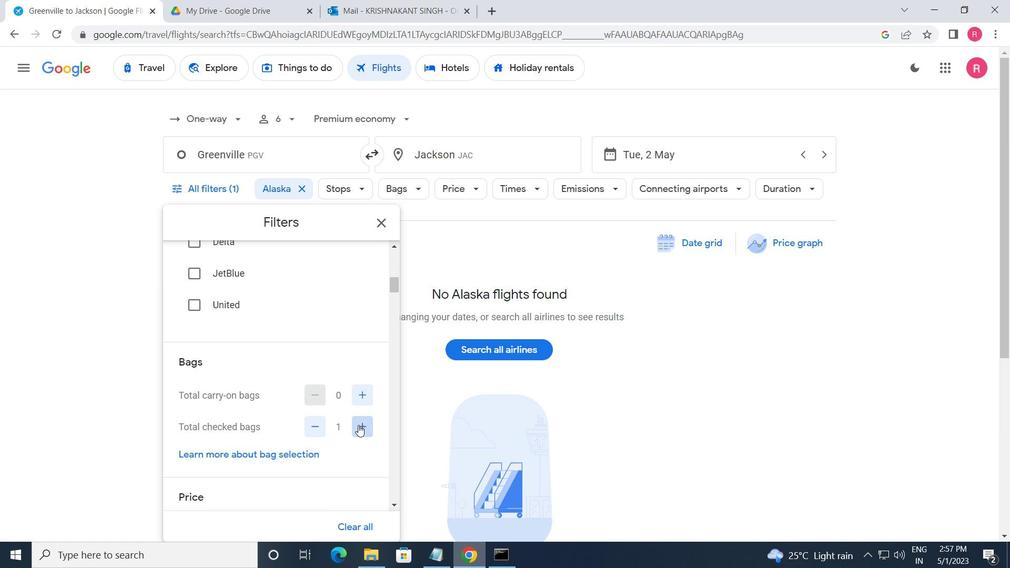 
Action: Mouse pressed left at (358, 425)
Screenshot: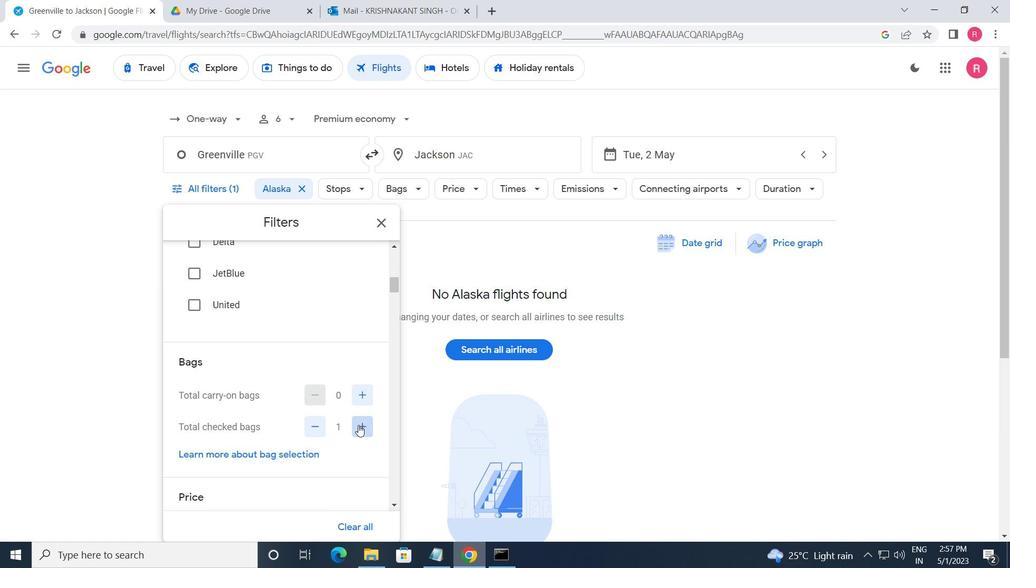 
Action: Mouse scrolled (358, 425) with delta (0, 0)
Screenshot: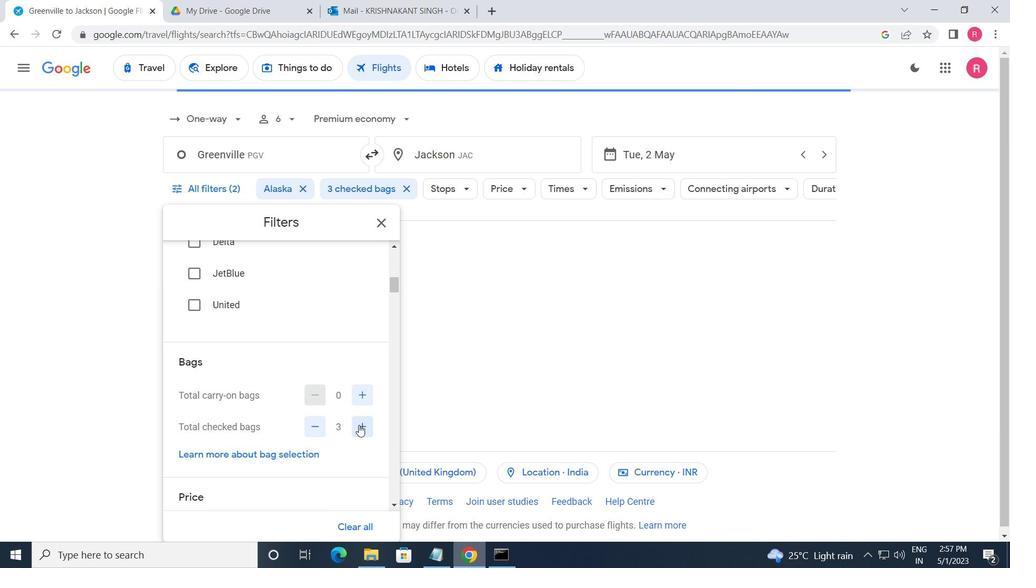 
Action: Mouse scrolled (358, 425) with delta (0, 0)
Screenshot: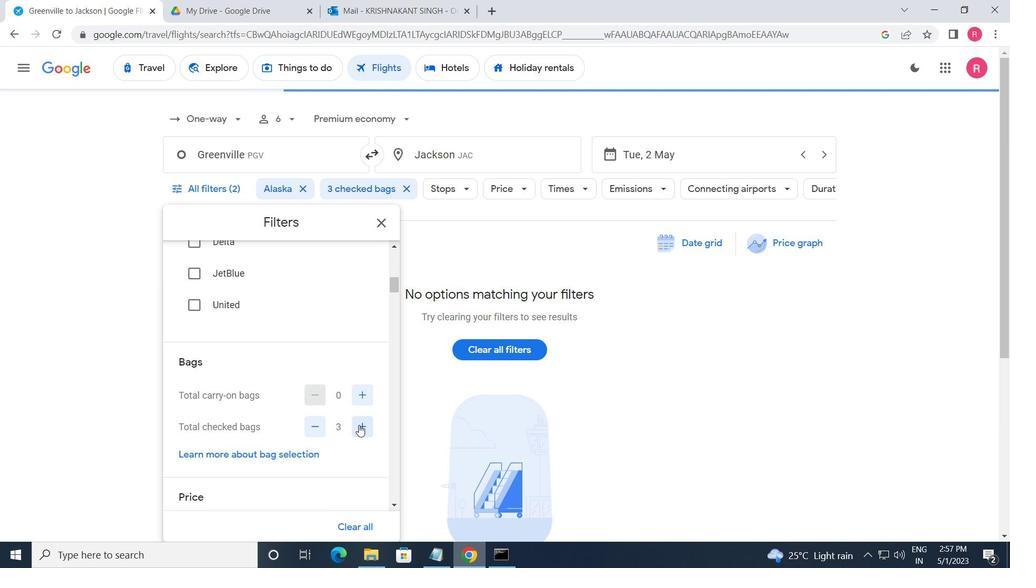 
Action: Mouse moved to (366, 424)
Screenshot: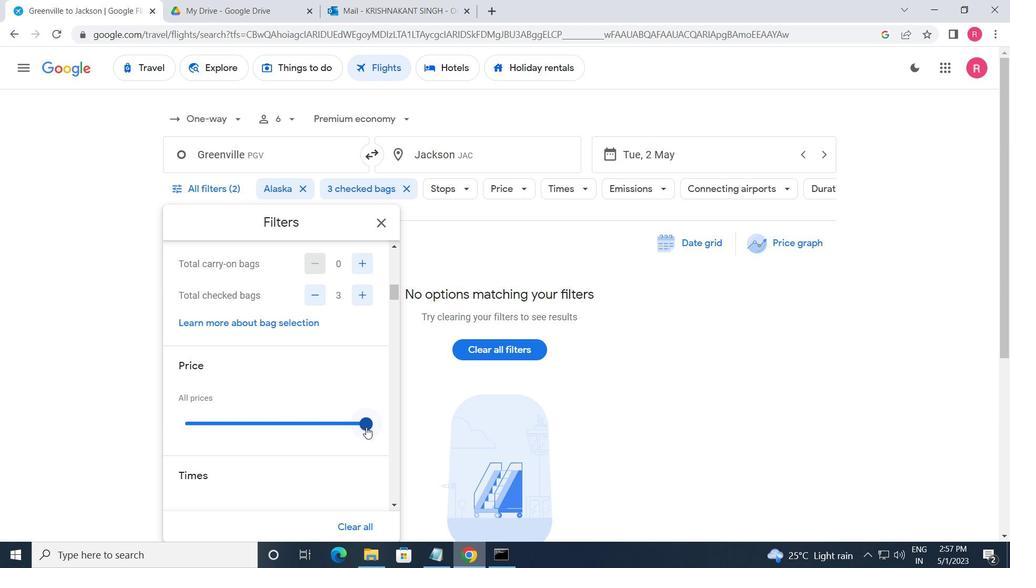 
Action: Mouse pressed left at (366, 424)
Screenshot: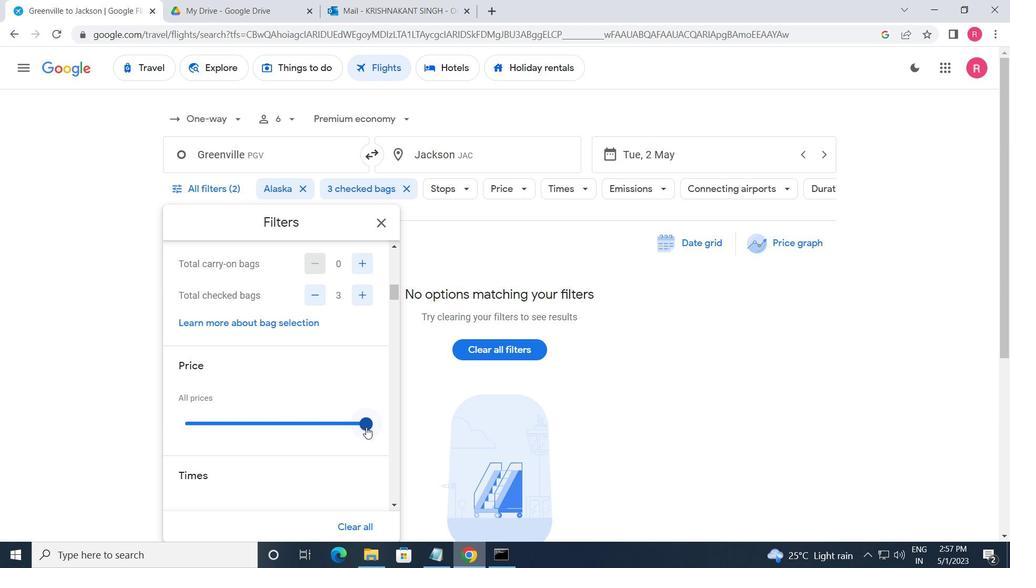 
Action: Mouse moved to (369, 424)
Screenshot: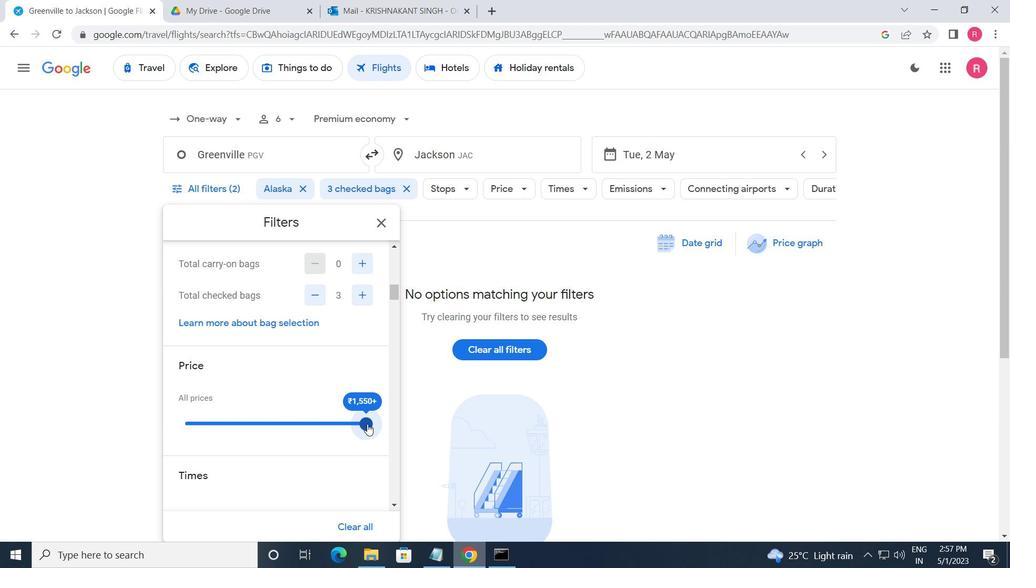 
Action: Mouse scrolled (369, 424) with delta (0, 0)
Screenshot: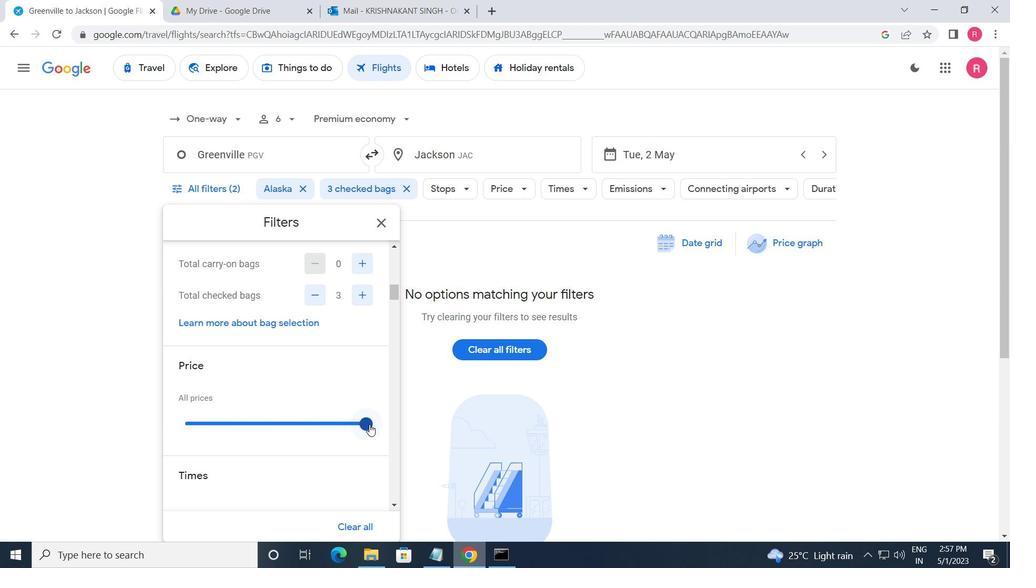 
Action: Mouse scrolled (369, 424) with delta (0, 0)
Screenshot: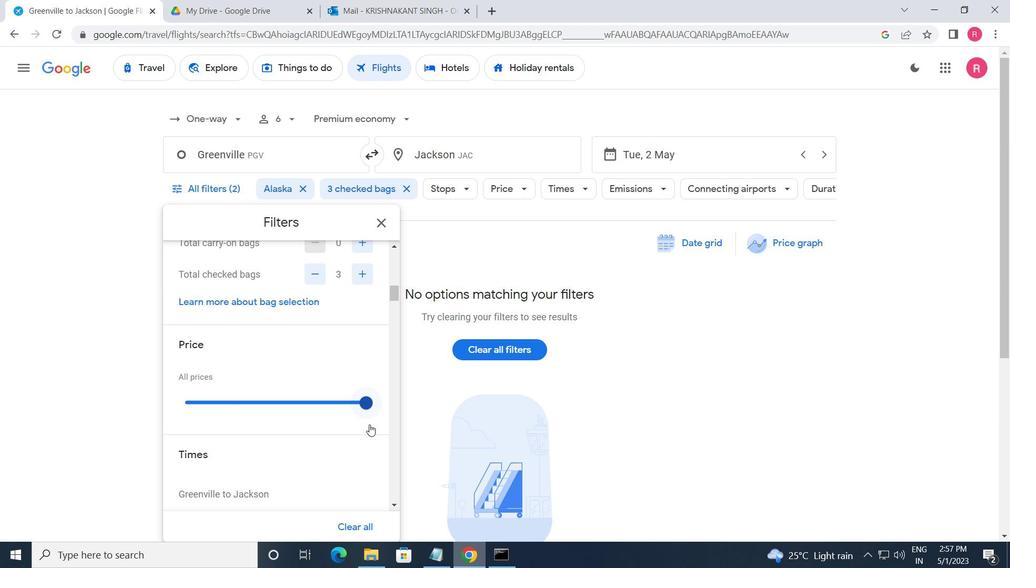 
Action: Mouse moved to (196, 444)
Screenshot: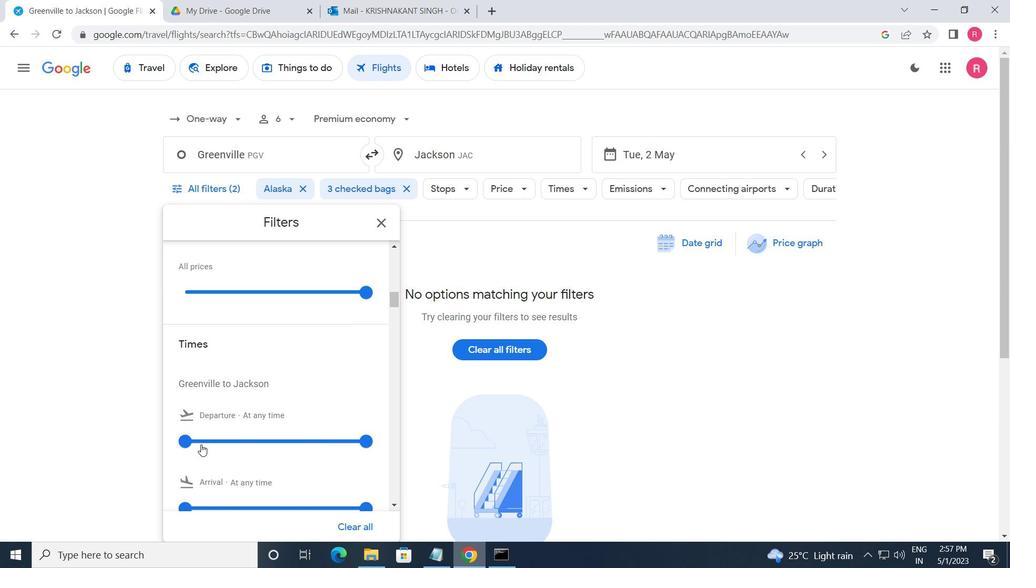 
Action: Mouse pressed left at (196, 444)
Screenshot: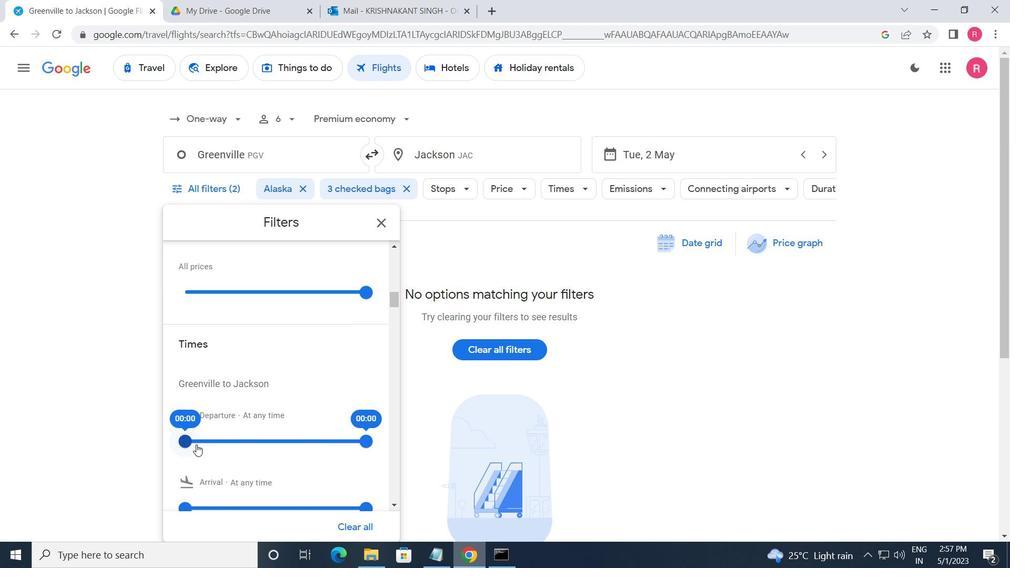 
Action: Mouse moved to (359, 447)
Screenshot: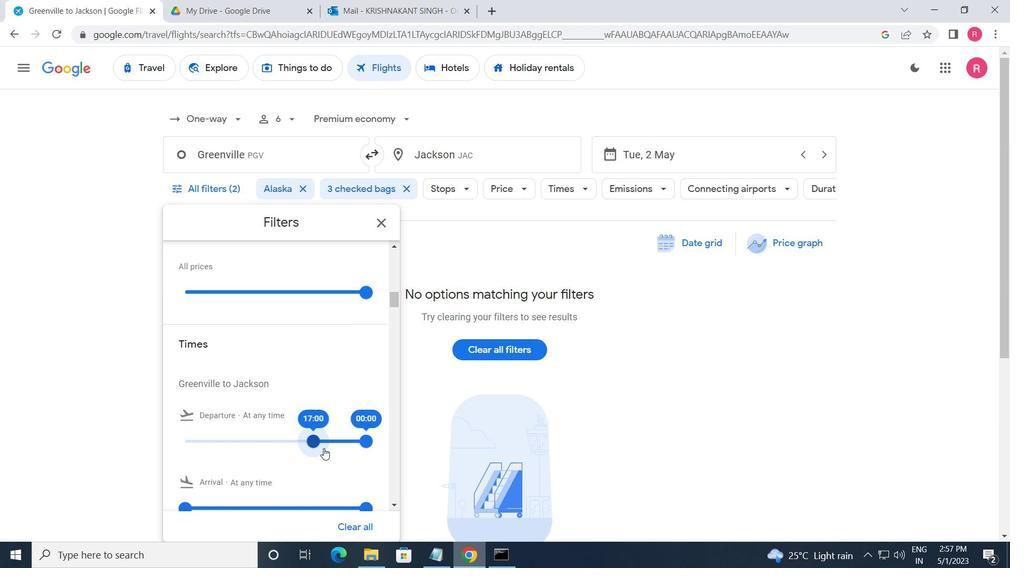 
Action: Mouse pressed left at (359, 447)
Screenshot: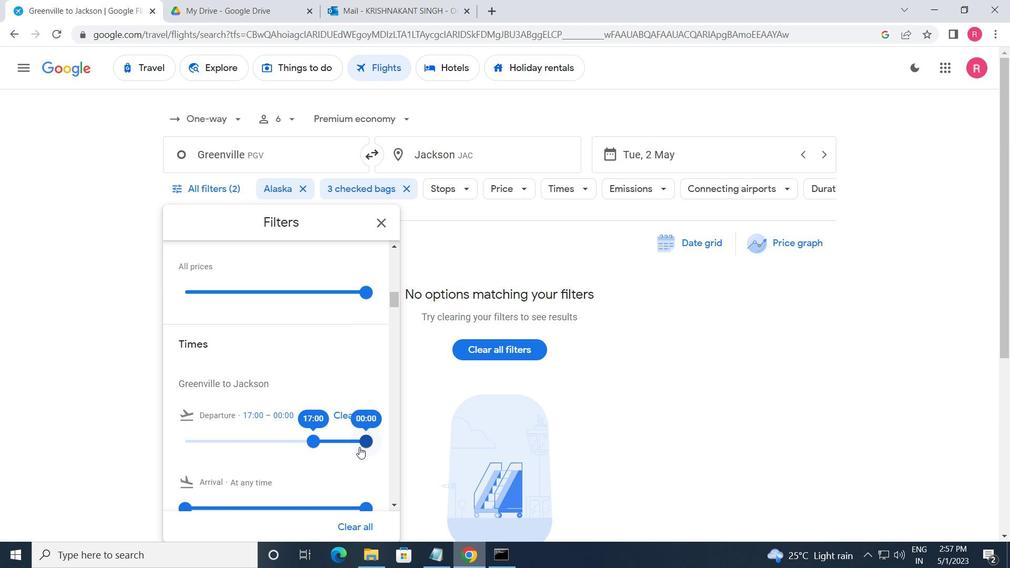 
Action: Mouse moved to (383, 223)
Screenshot: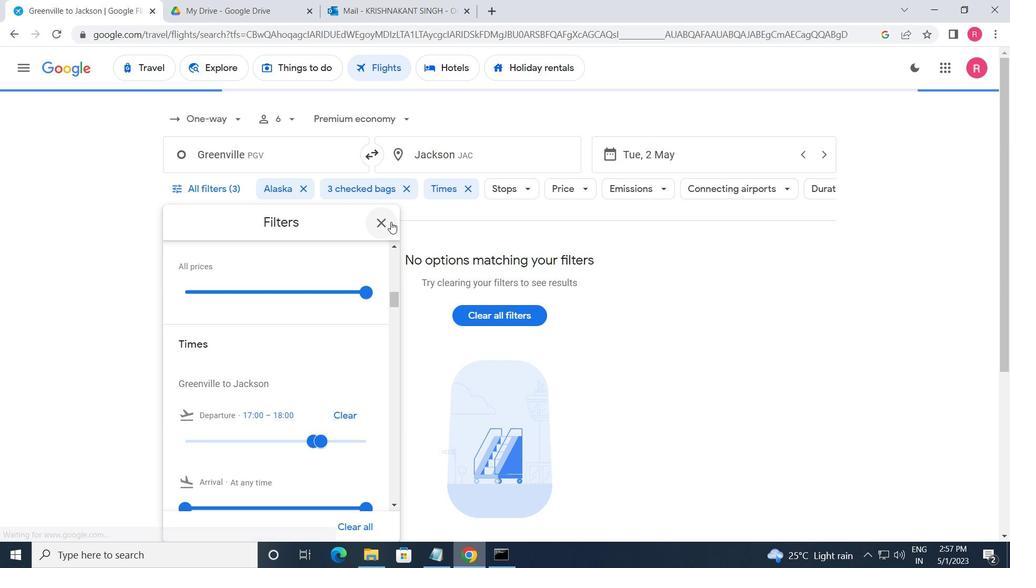 
Action: Mouse pressed left at (383, 223)
Screenshot: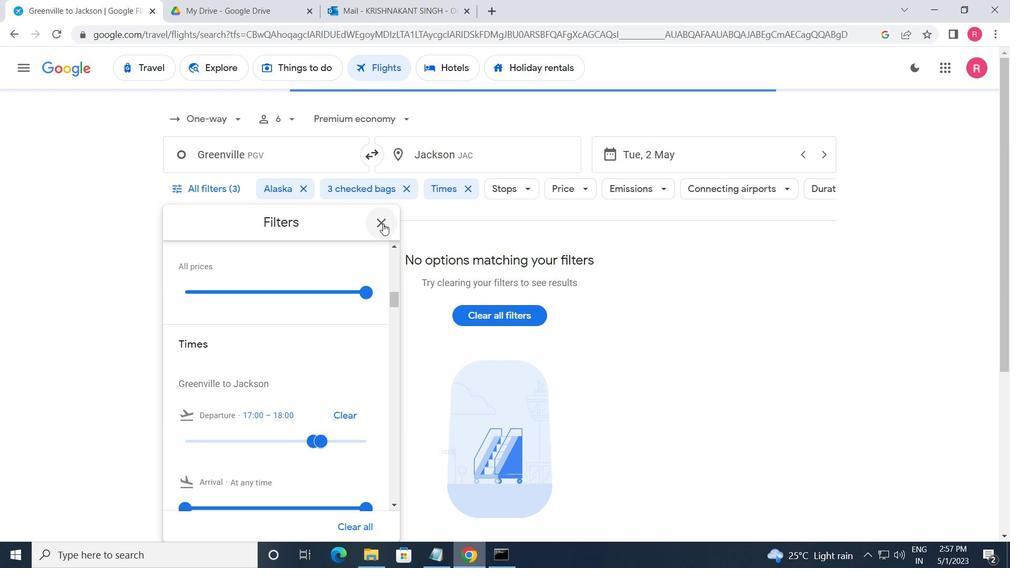 
